Task: Find directions from Chicago to Starved Rock State Park in Illinois.
Action: Mouse moved to (269, 93)
Screenshot: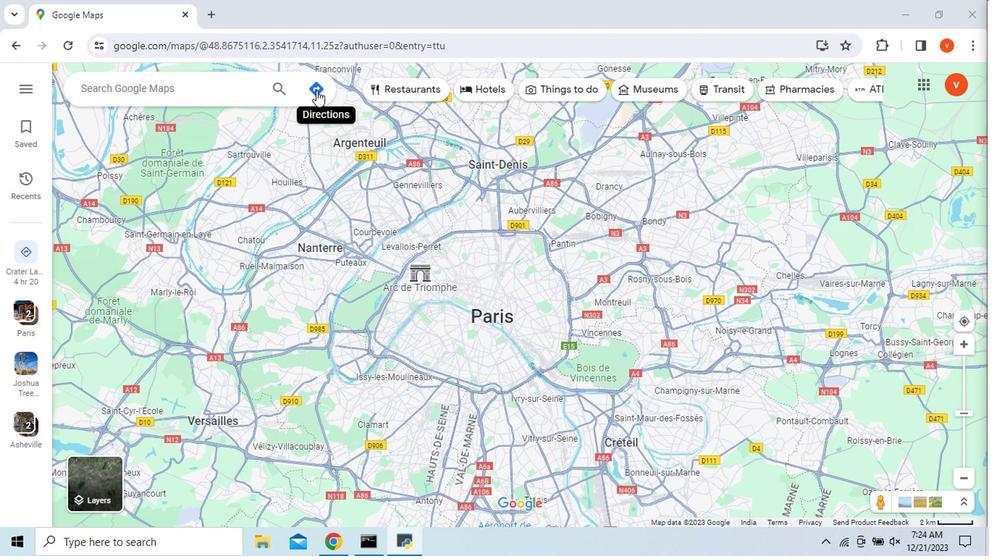 
Action: Mouse pressed left at (269, 93)
Screenshot: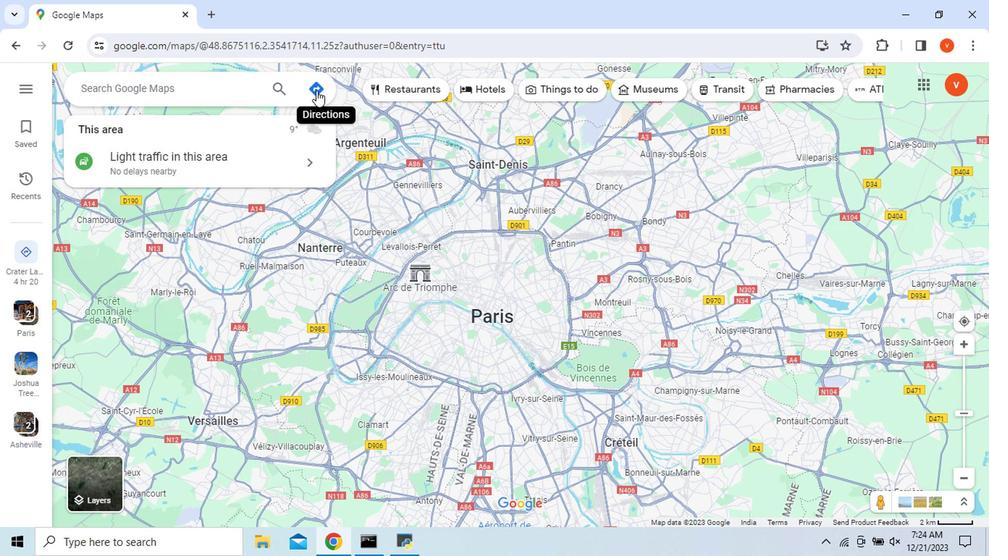 
Action: Mouse moved to (357, 296)
Screenshot: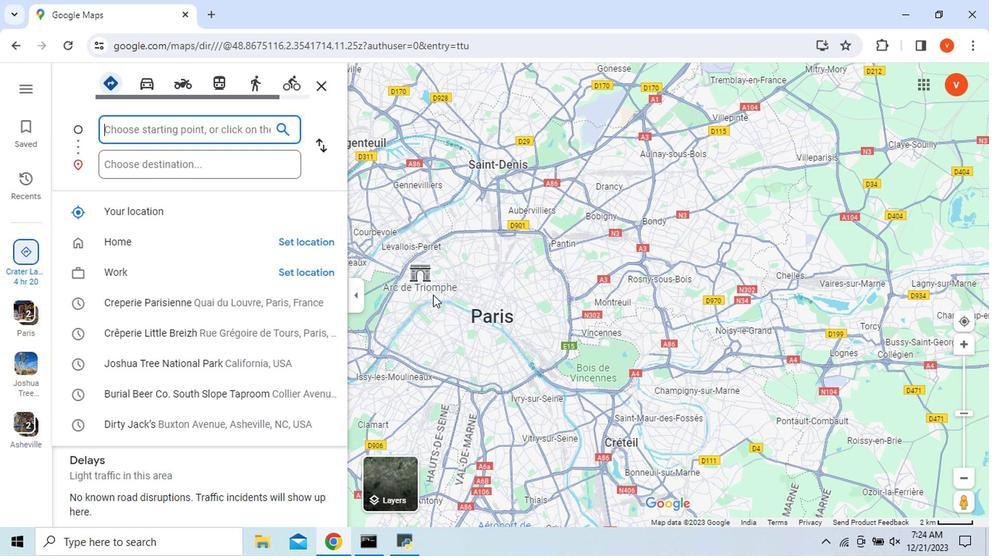 
Action: Key pressed <Key.shift>Chica
Screenshot: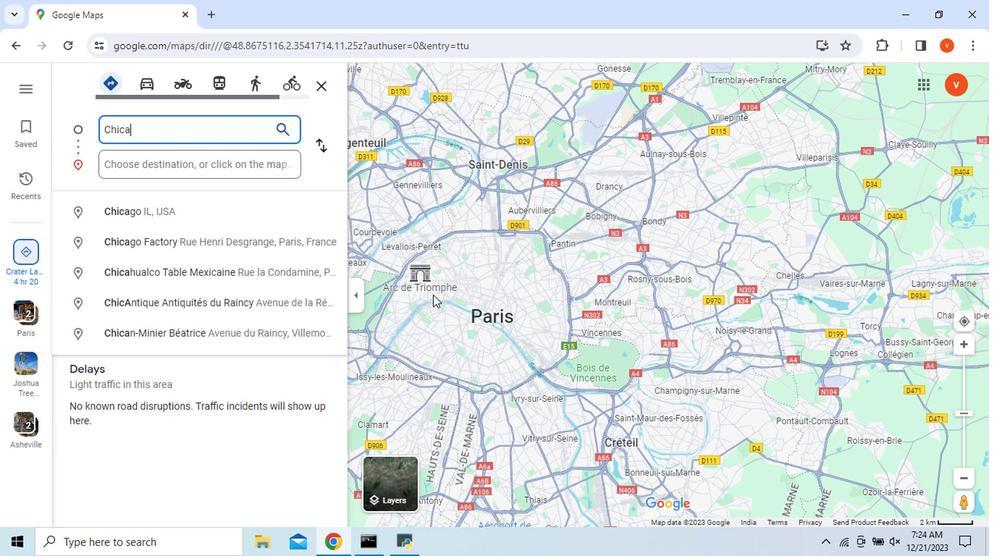 
Action: Mouse moved to (146, 217)
Screenshot: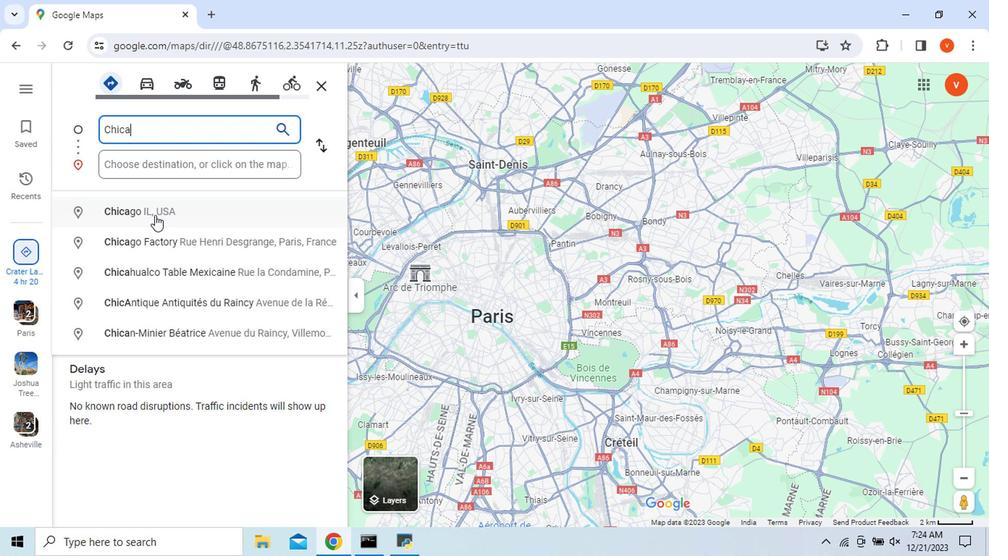 
Action: Mouse pressed left at (146, 217)
Screenshot: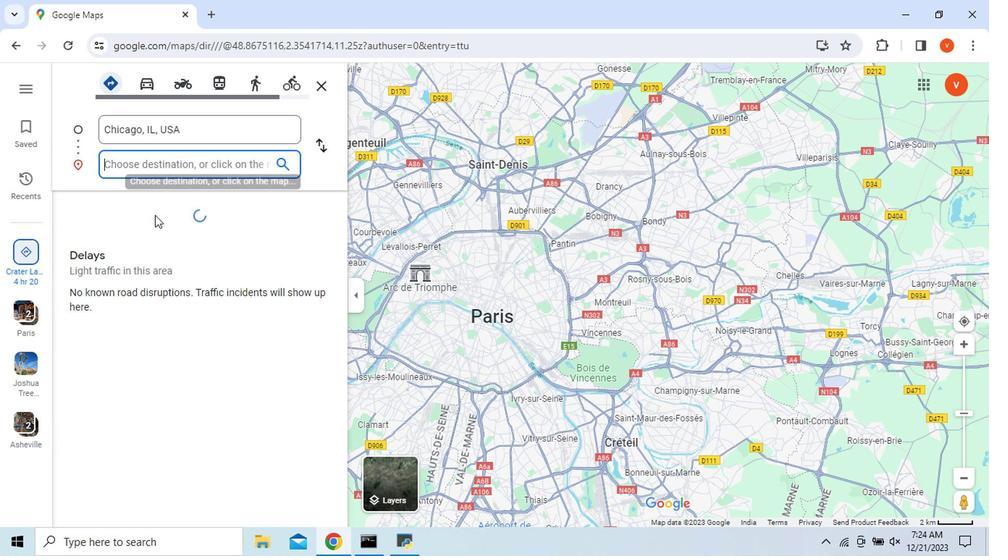 
Action: Mouse moved to (134, 165)
Screenshot: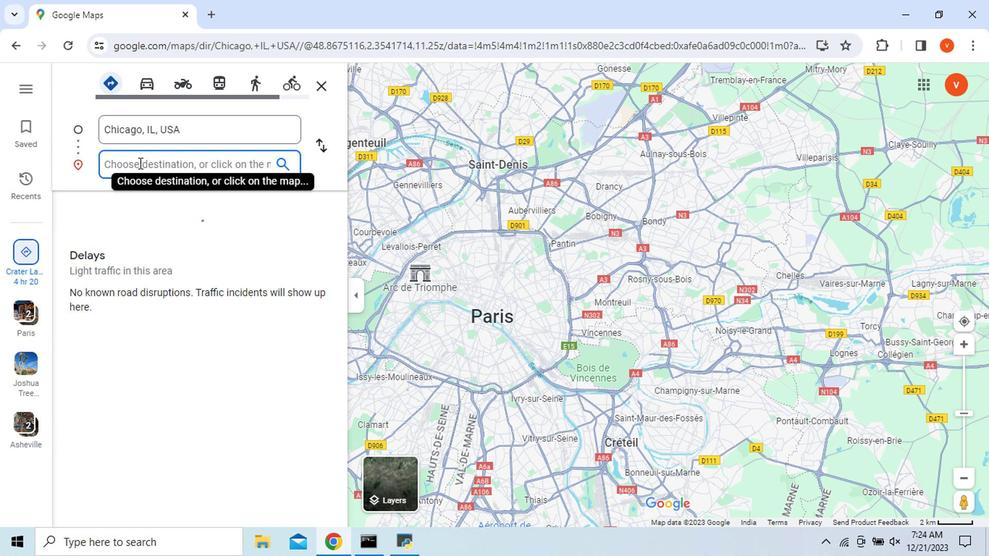 
Action: Key pressed <Key.shift>Starved
Screenshot: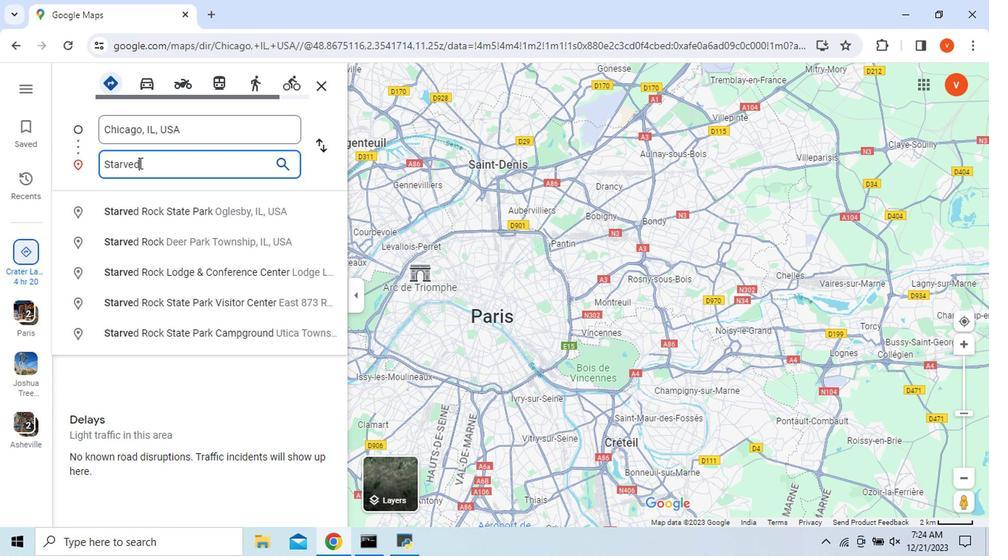 
Action: Mouse moved to (164, 213)
Screenshot: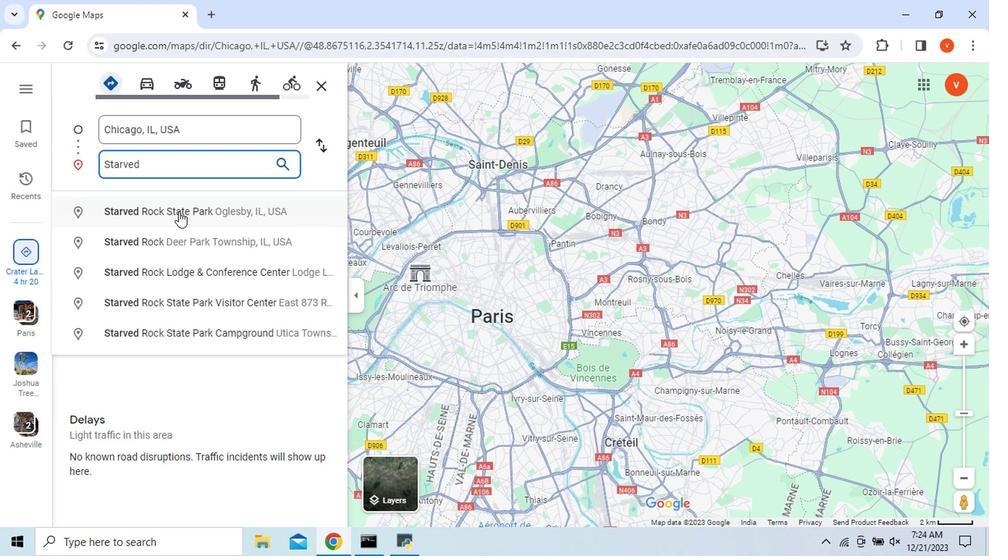 
Action: Mouse pressed left at (164, 213)
Screenshot: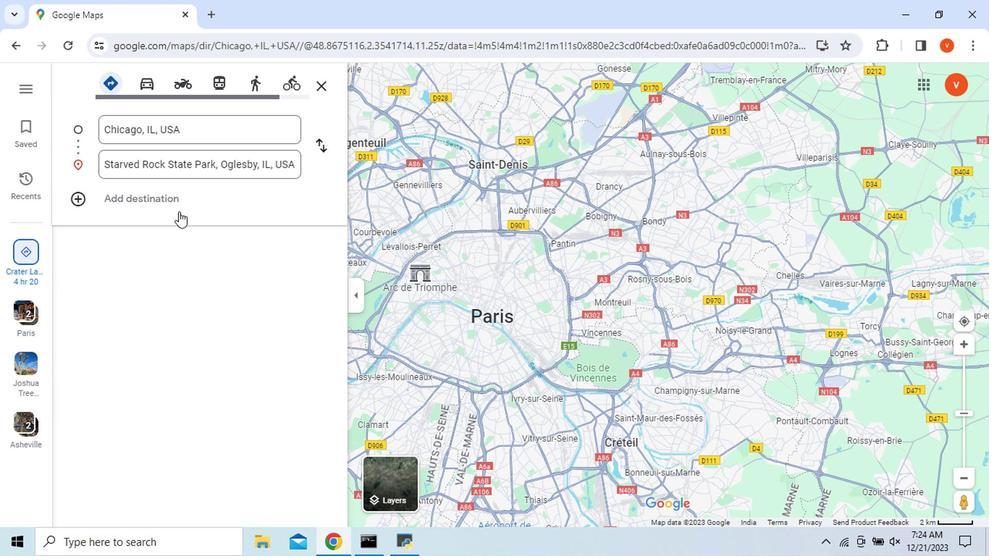 
Action: Mouse moved to (122, 391)
Screenshot: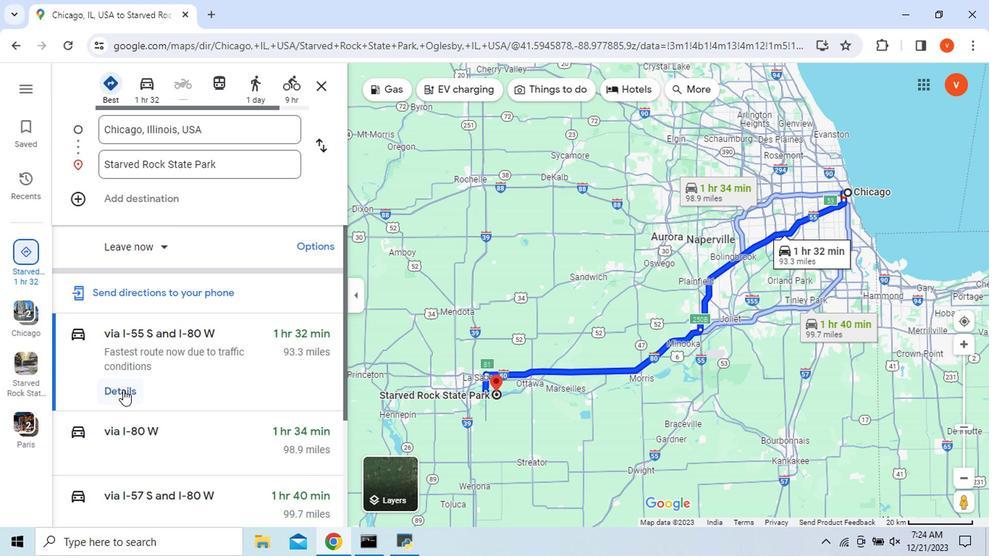 
Action: Mouse pressed left at (122, 391)
Screenshot: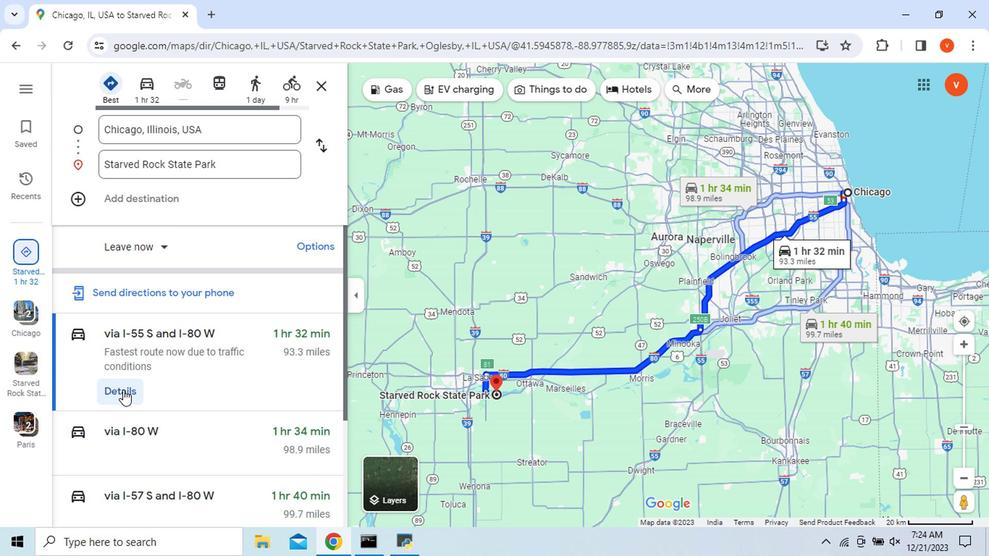 
Action: Mouse moved to (90, 268)
Screenshot: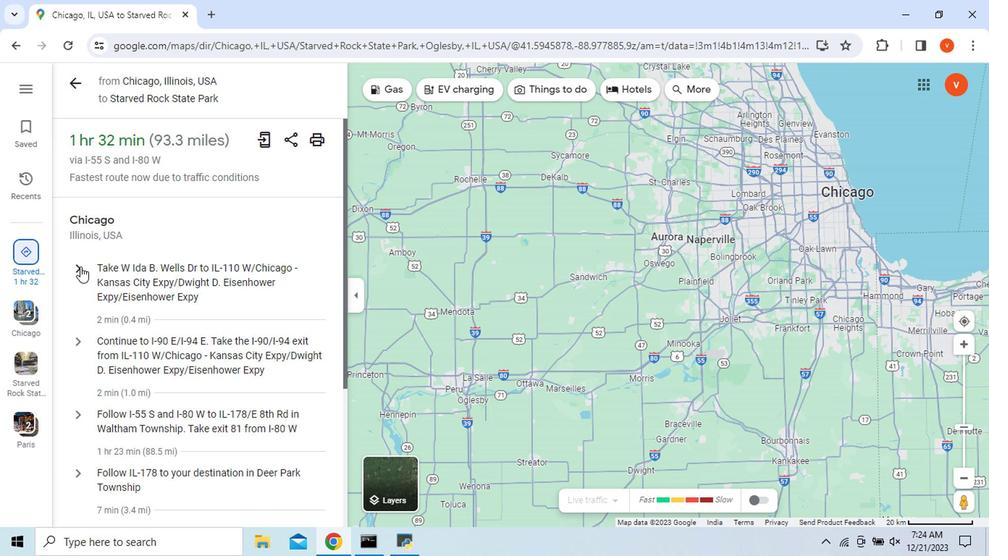 
Action: Mouse pressed left at (90, 268)
Screenshot: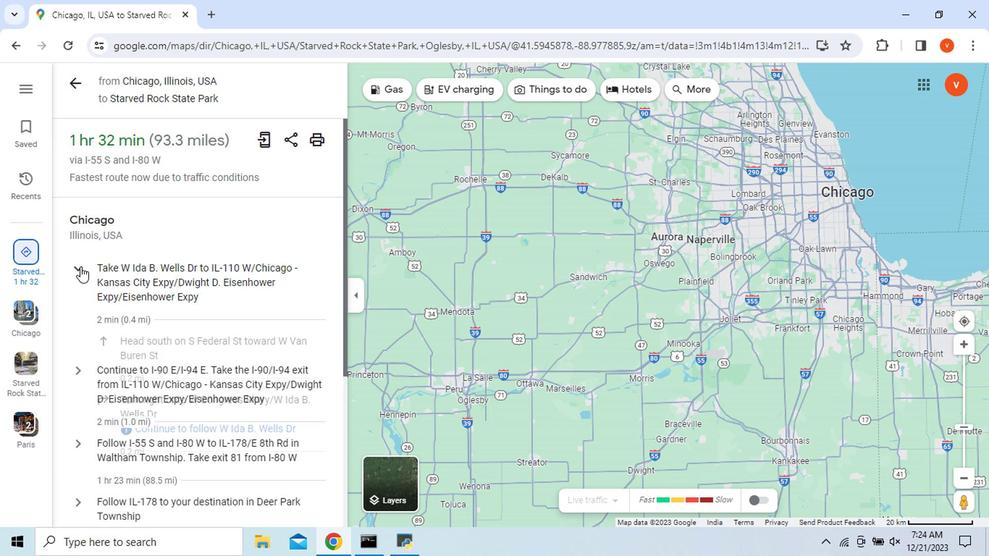 
Action: Mouse moved to (85, 296)
Screenshot: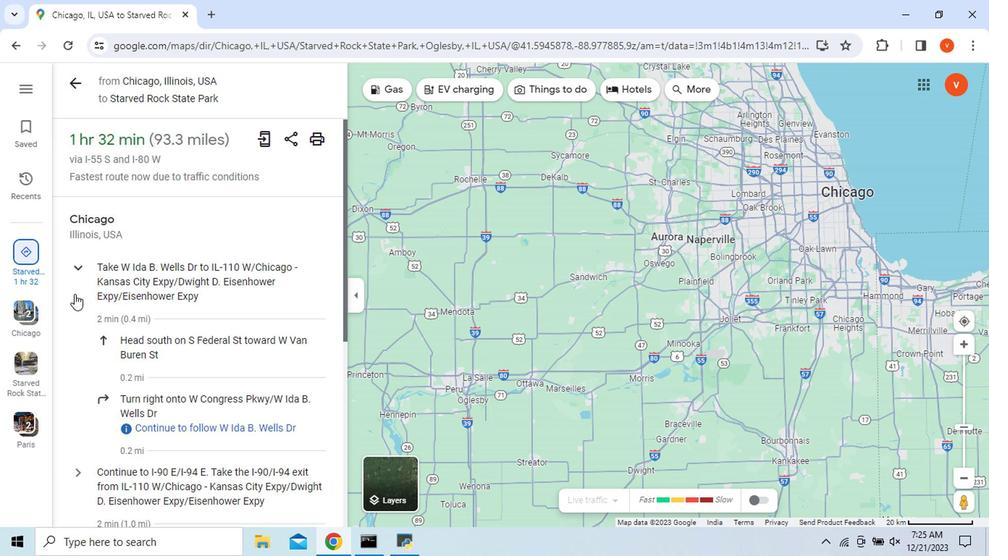 
Action: Mouse scrolled (85, 295) with delta (0, -1)
Screenshot: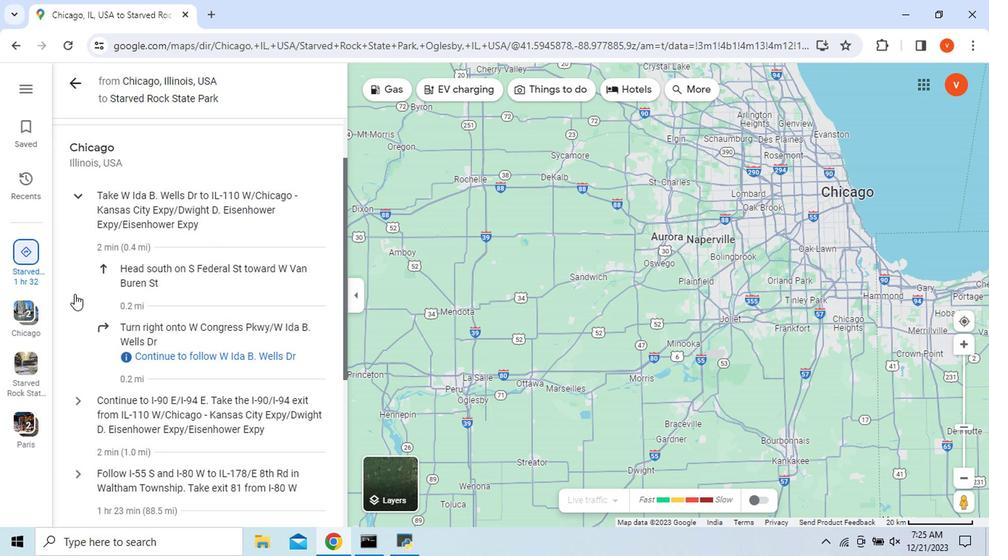 
Action: Mouse scrolled (85, 295) with delta (0, -1)
Screenshot: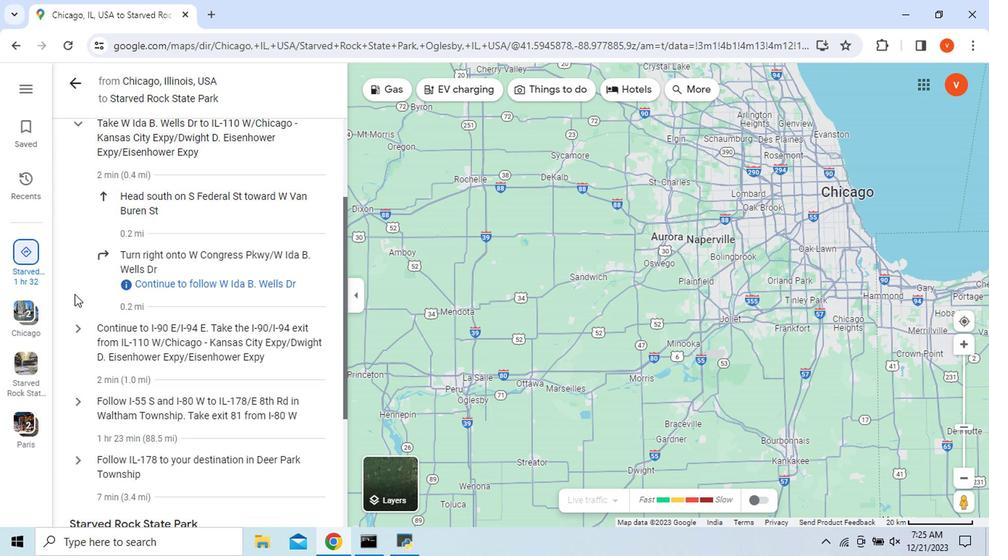 
Action: Mouse moved to (89, 332)
Screenshot: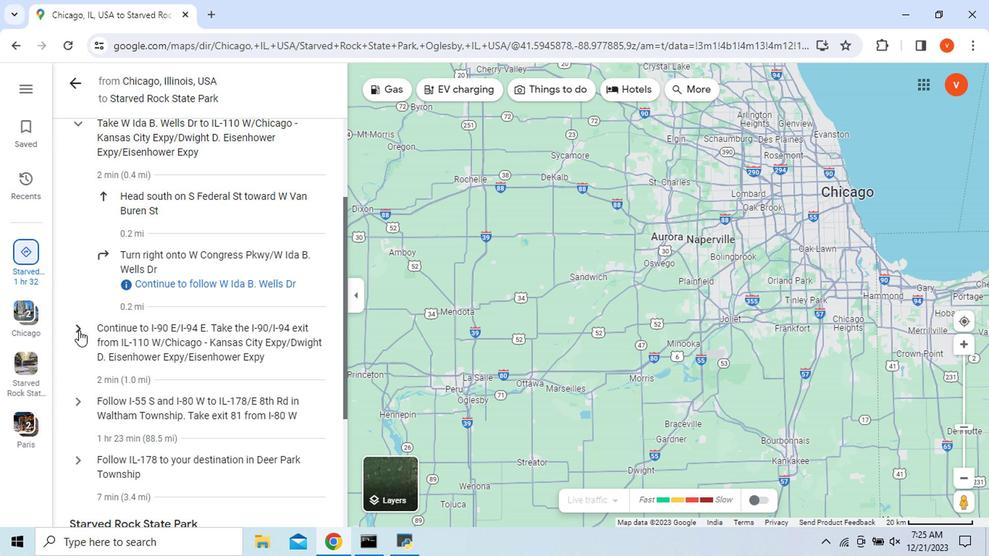 
Action: Mouse pressed left at (89, 332)
Screenshot: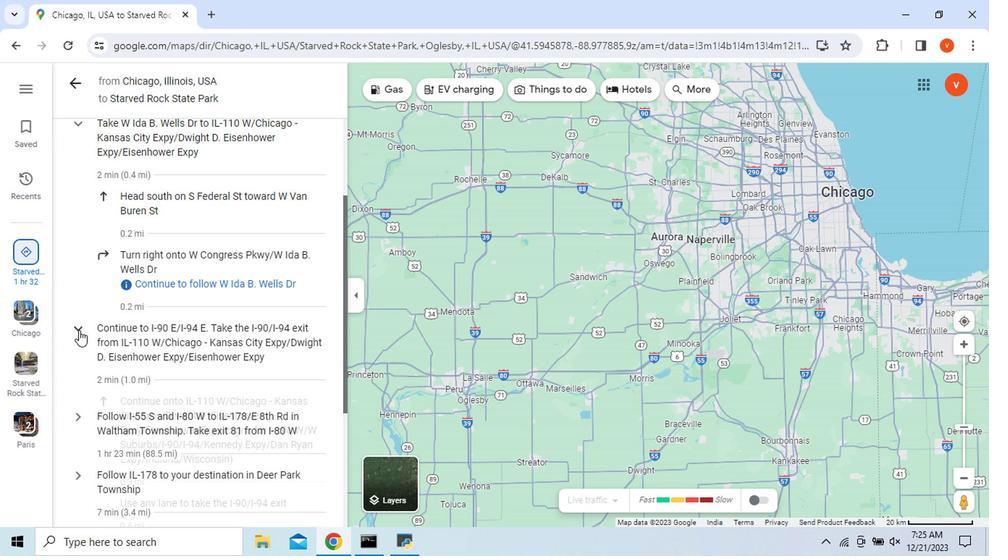 
Action: Mouse moved to (82, 335)
Screenshot: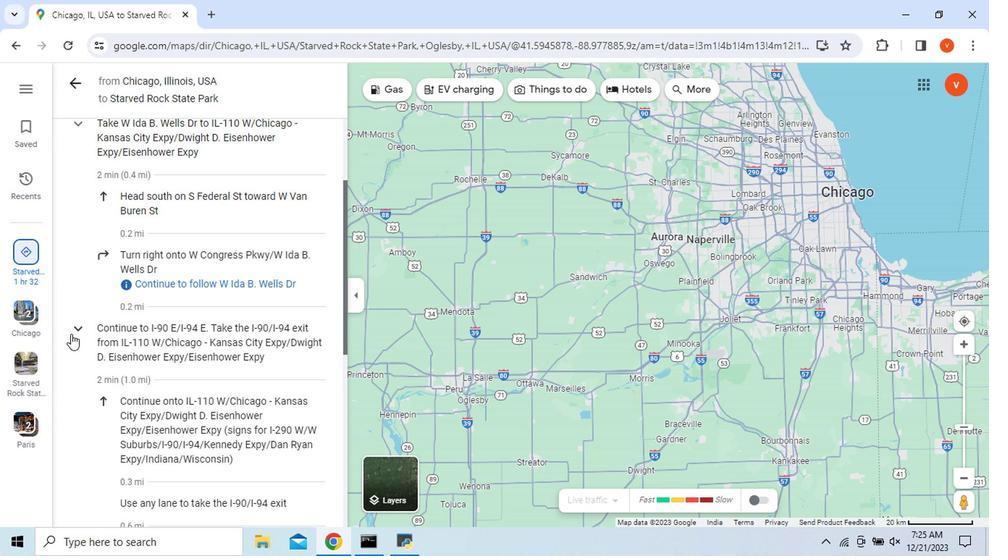 
Action: Mouse scrolled (82, 334) with delta (0, -1)
Screenshot: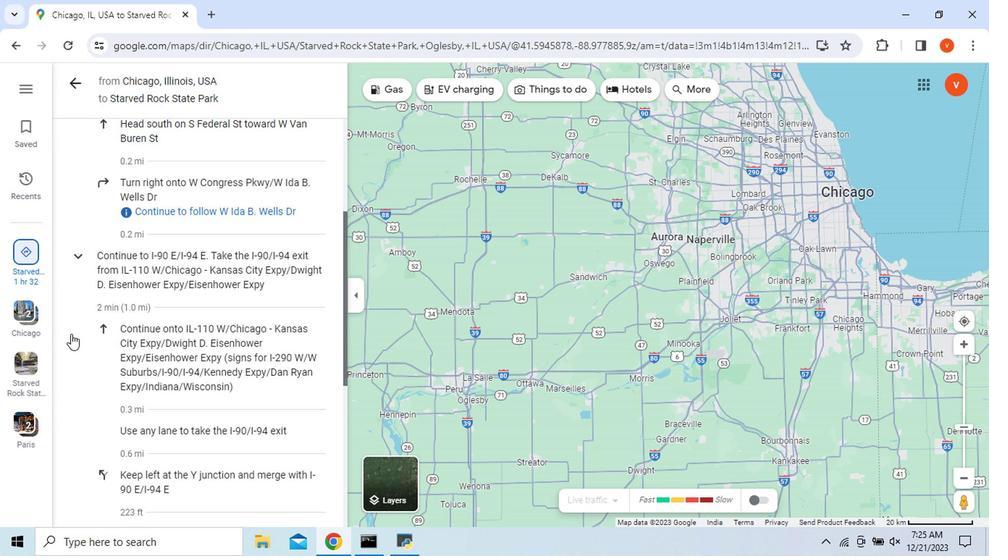
Action: Mouse scrolled (82, 334) with delta (0, -1)
Screenshot: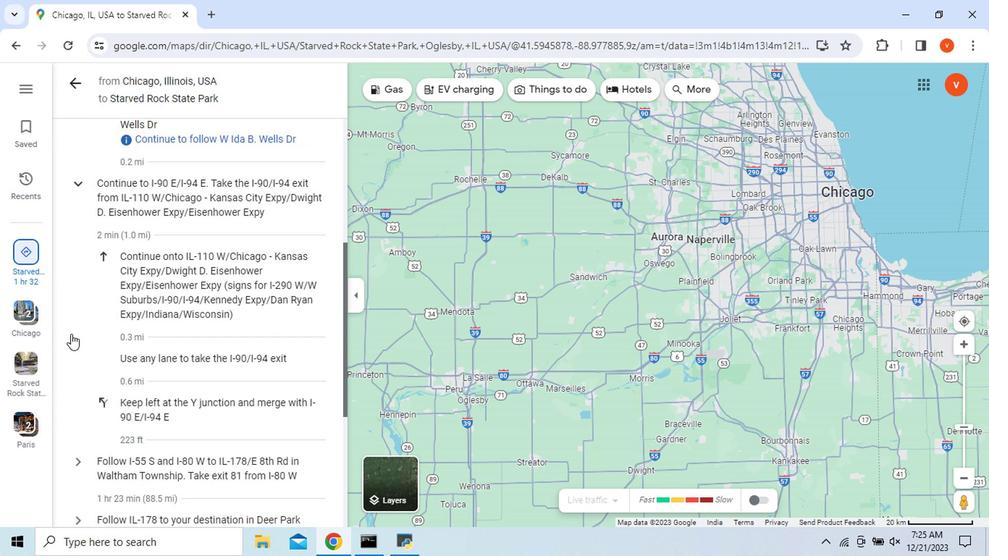 
Action: Mouse scrolled (82, 334) with delta (0, -1)
Screenshot: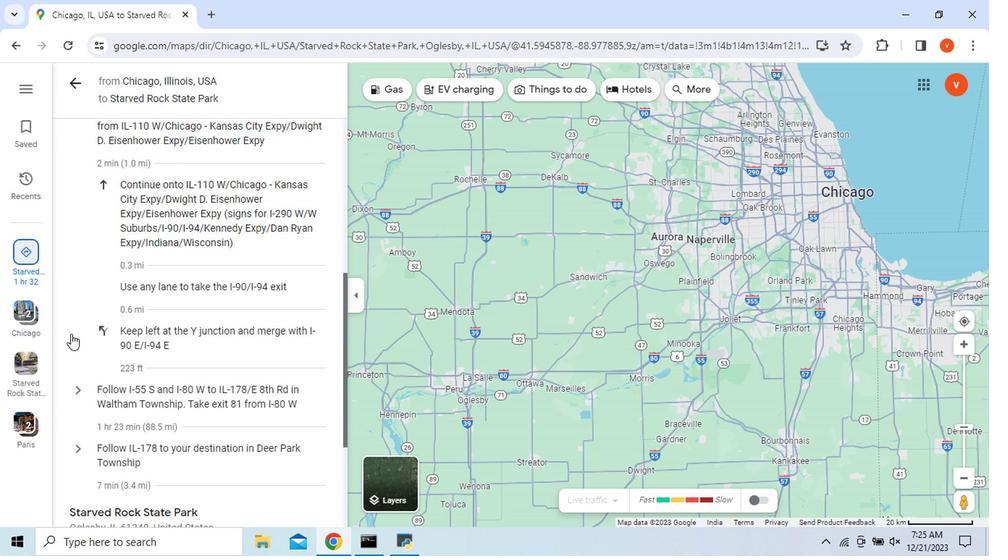 
Action: Mouse scrolled (82, 334) with delta (0, -1)
Screenshot: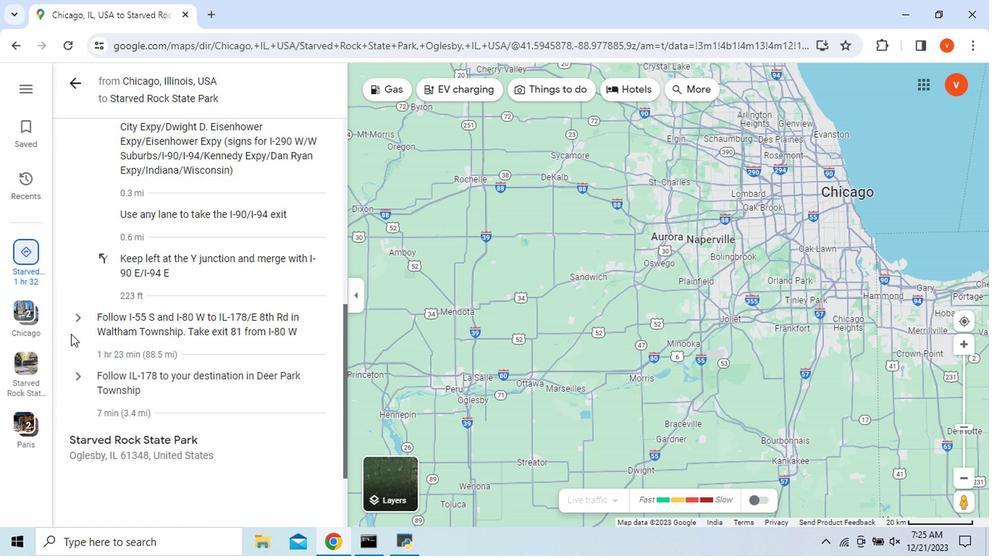 
Action: Mouse moved to (85, 320)
Screenshot: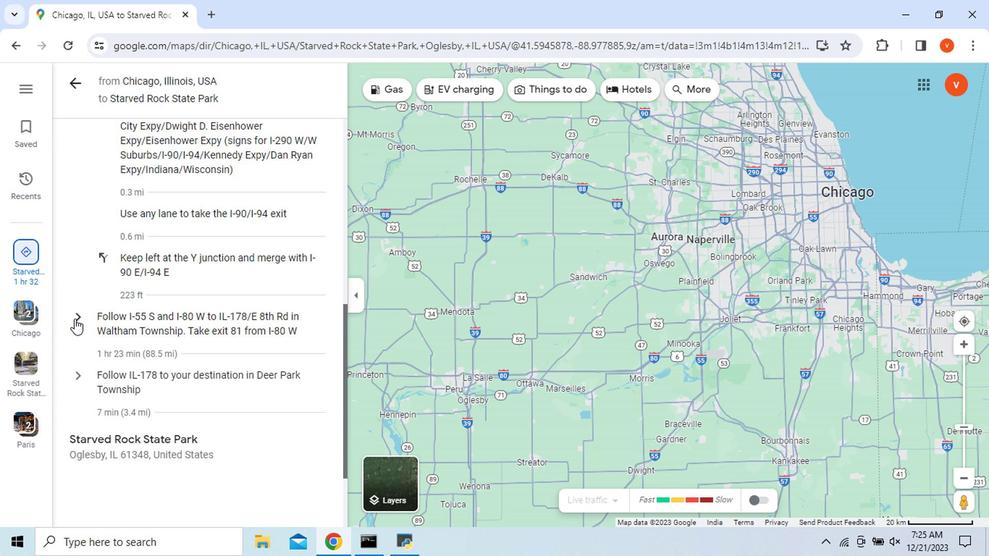 
Action: Mouse pressed left at (85, 320)
Screenshot: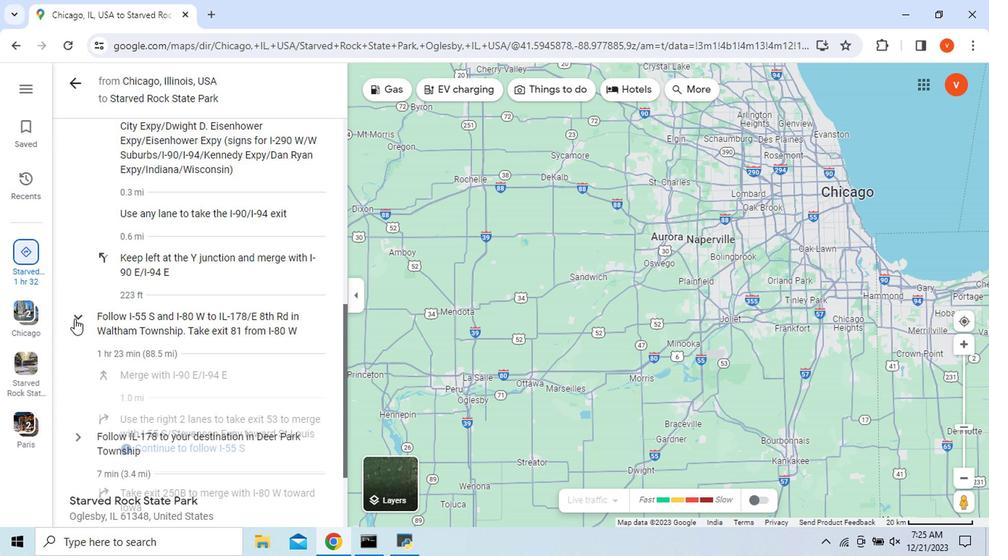 
Action: Mouse scrolled (85, 319) with delta (0, 0)
Screenshot: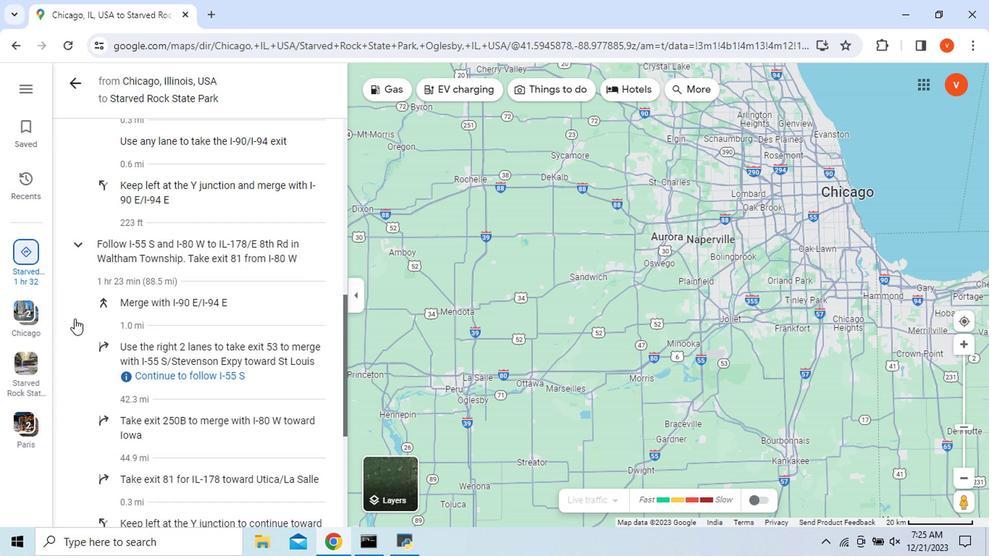 
Action: Mouse scrolled (85, 319) with delta (0, 0)
Screenshot: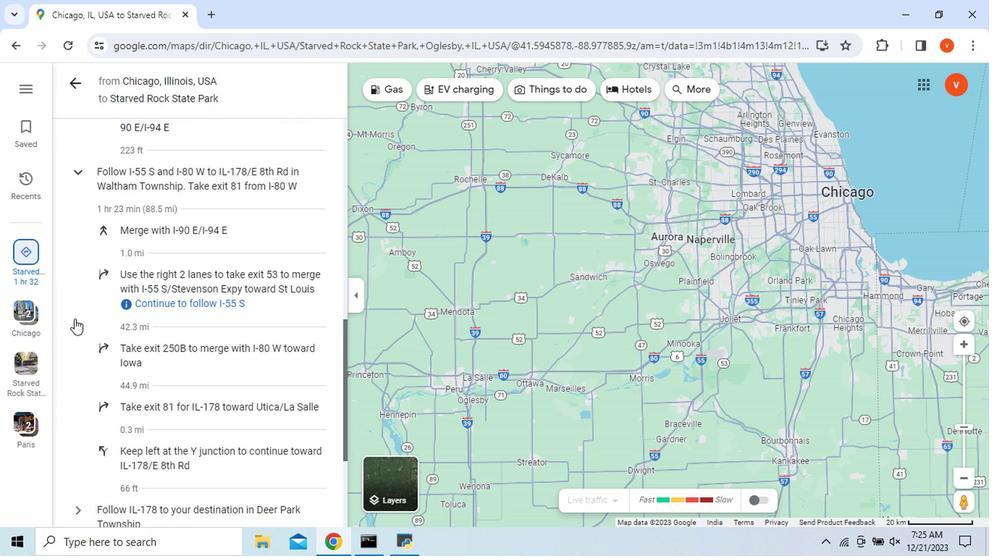 
Action: Mouse scrolled (85, 319) with delta (0, 0)
Screenshot: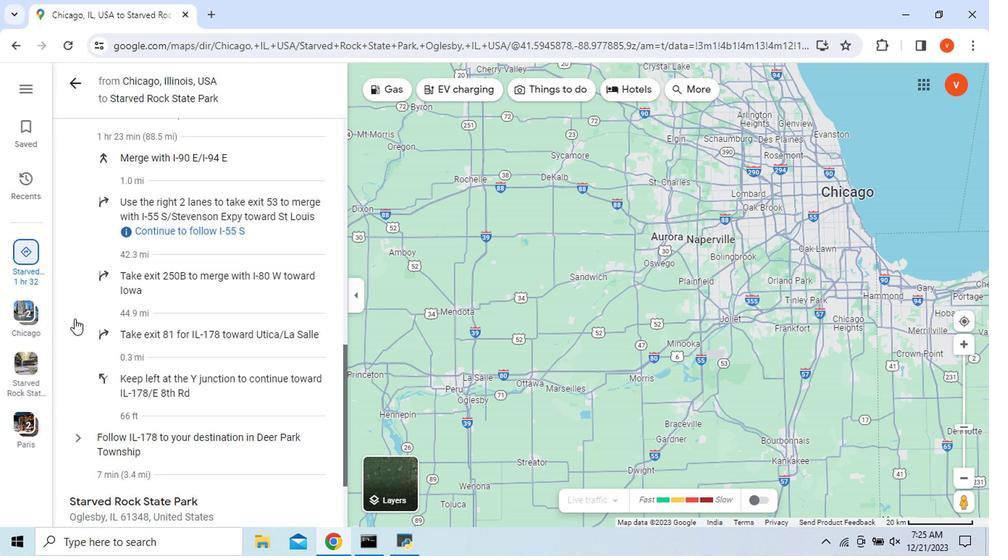 
Action: Mouse scrolled (85, 319) with delta (0, 0)
Screenshot: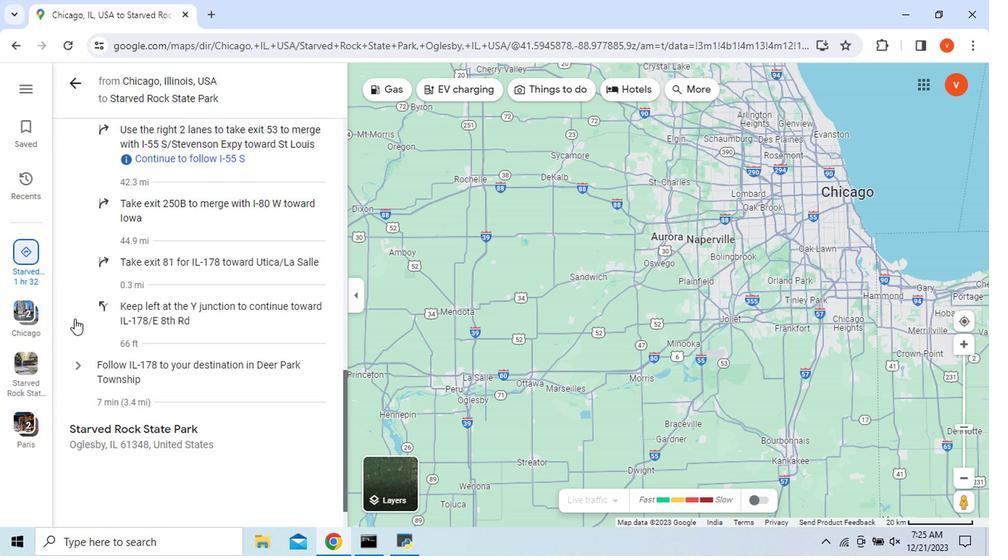 
Action: Mouse moved to (89, 363)
Screenshot: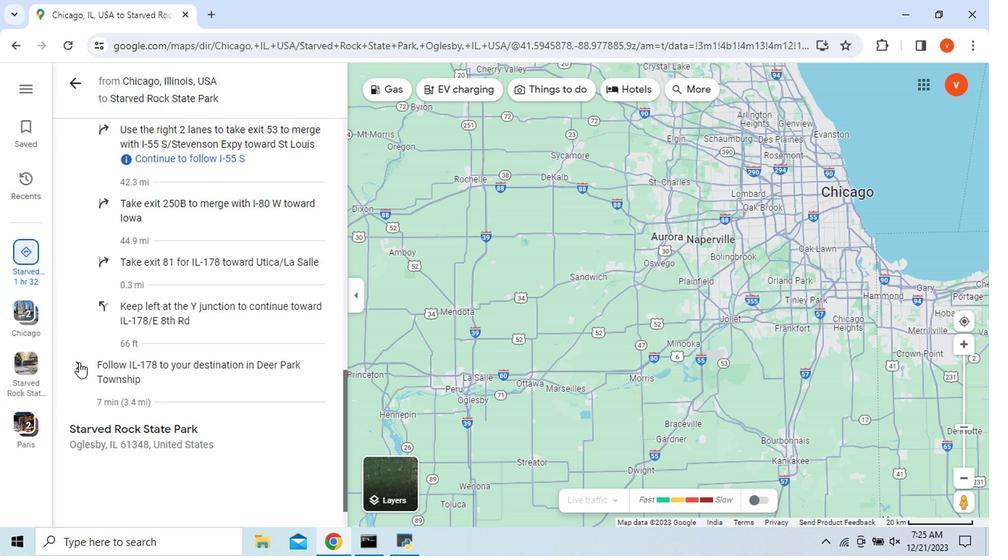 
Action: Mouse pressed left at (89, 363)
Screenshot: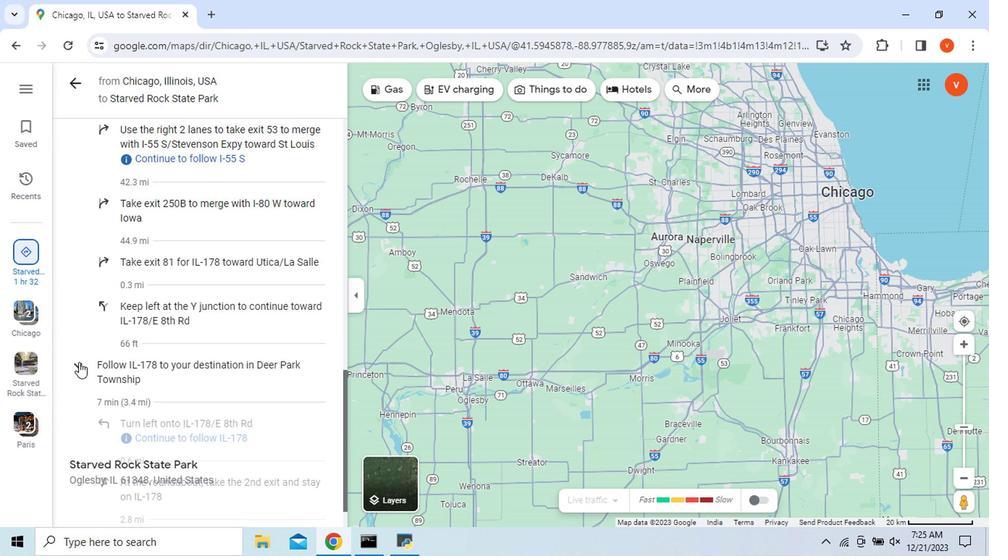 
Action: Mouse moved to (81, 383)
Screenshot: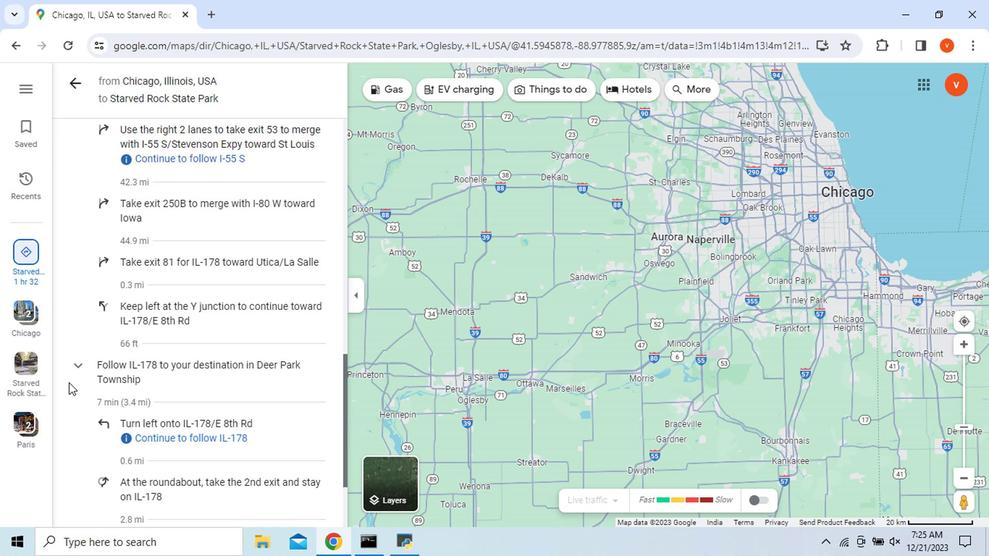 
Action: Mouse scrolled (81, 383) with delta (0, 0)
Screenshot: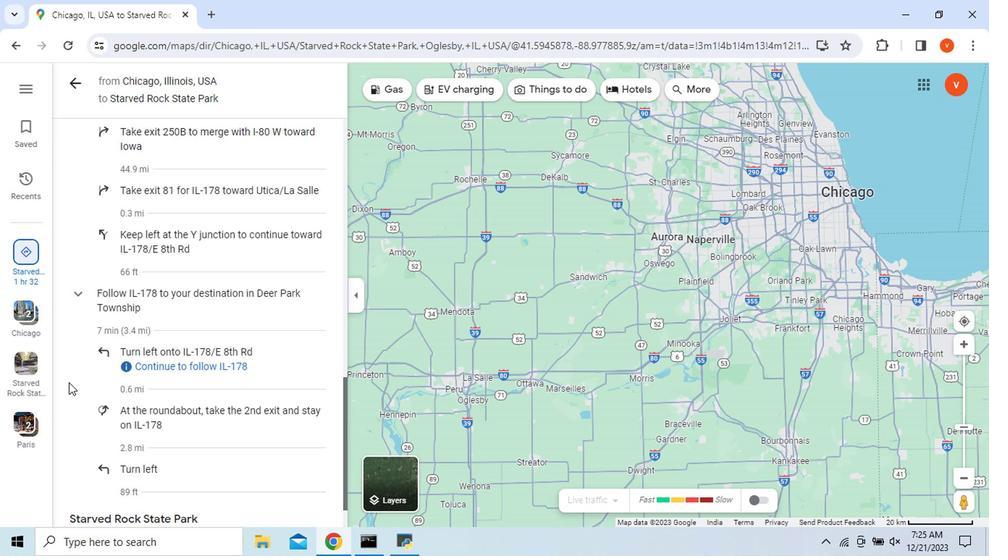 
Action: Mouse scrolled (81, 383) with delta (0, 0)
Screenshot: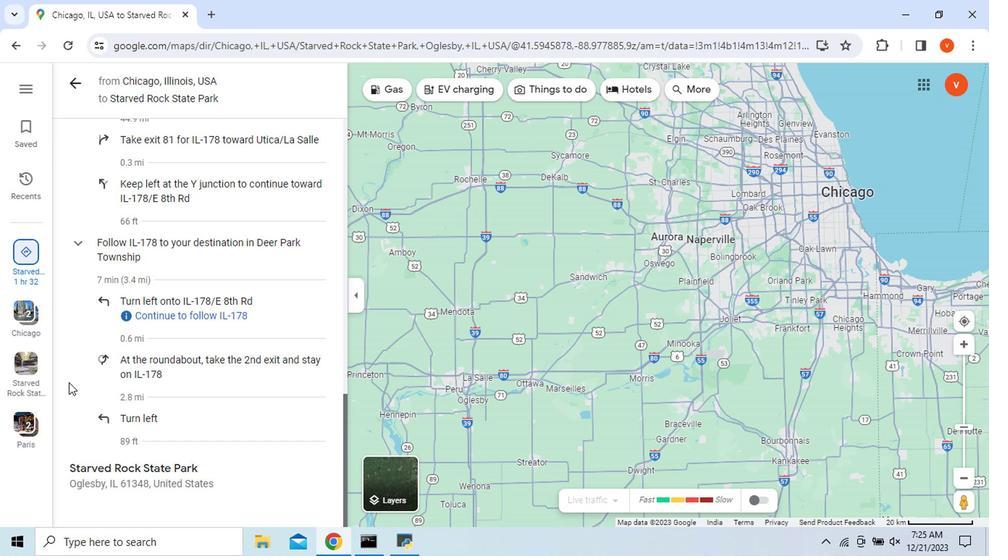 
Action: Mouse scrolled (81, 383) with delta (0, 0)
Screenshot: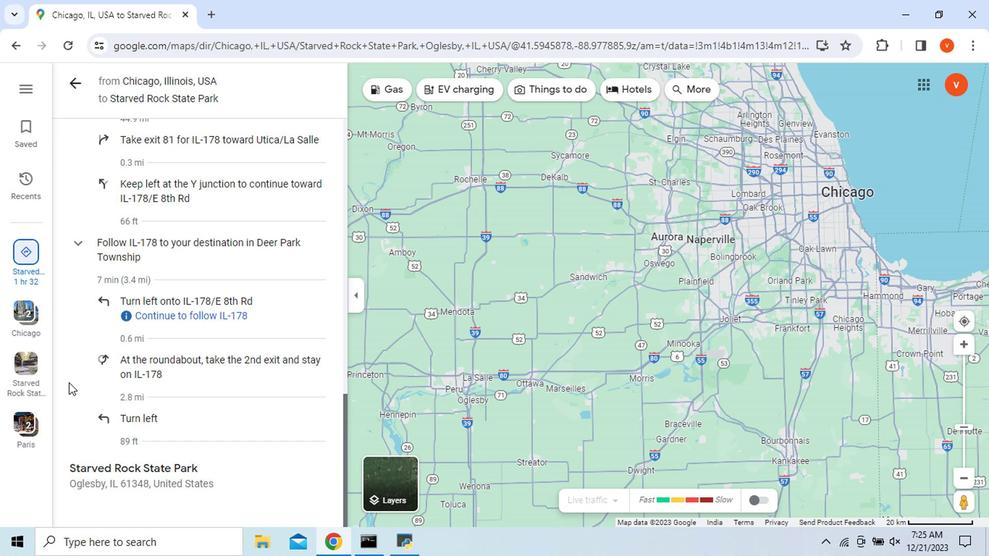 
Action: Mouse moved to (88, 90)
Screenshot: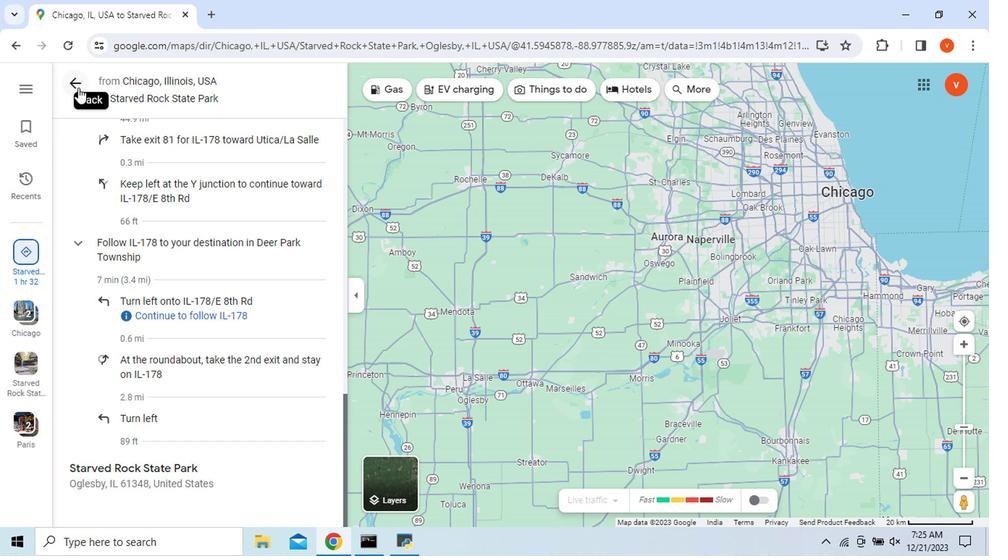 
Action: Mouse pressed left at (88, 90)
Screenshot: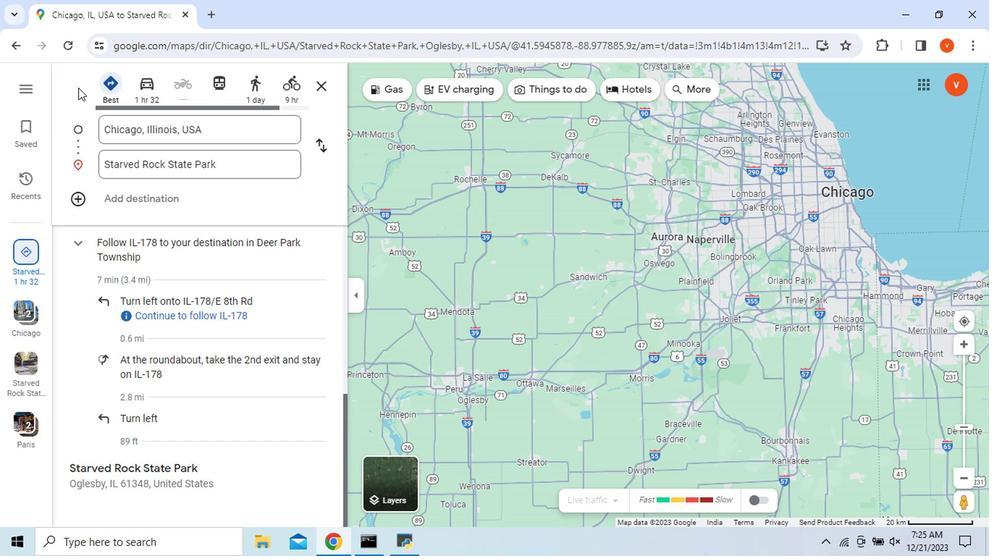 
Action: Mouse moved to (165, 445)
Screenshot: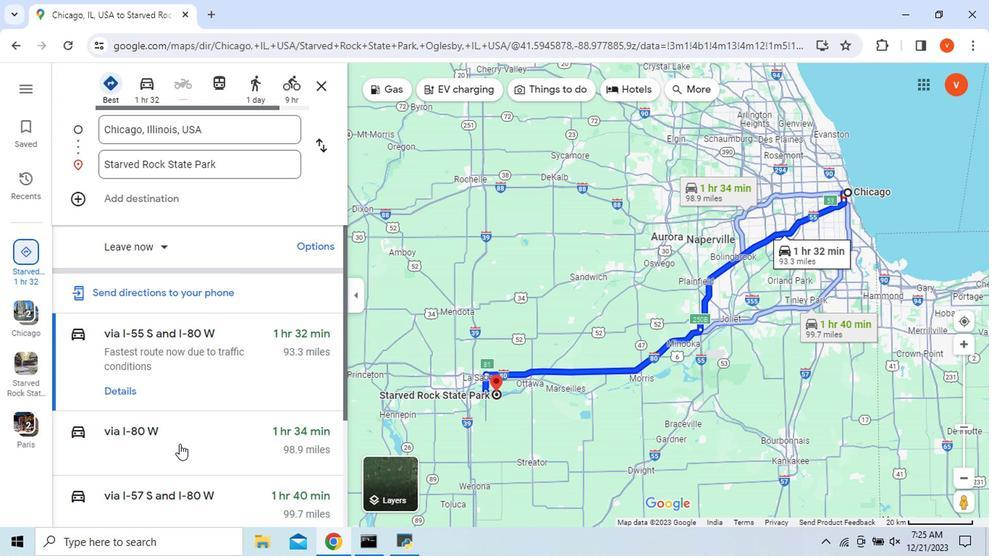 
Action: Mouse pressed left at (165, 445)
Screenshot: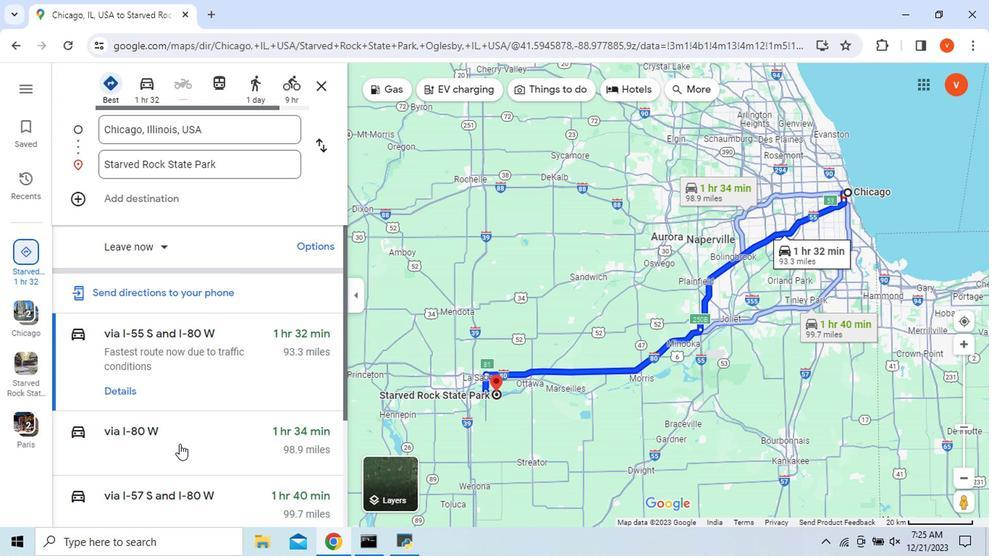
Action: Mouse moved to (124, 453)
Screenshot: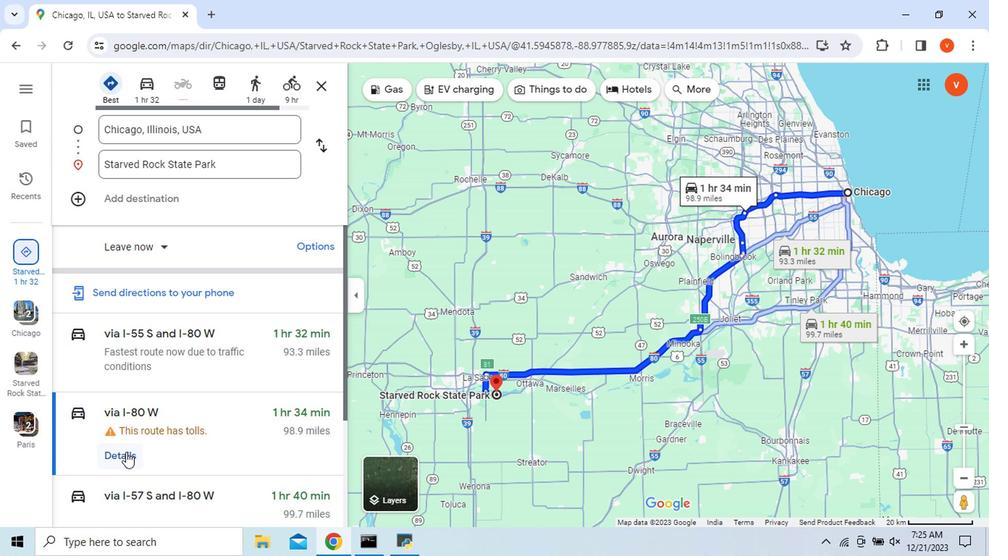 
Action: Mouse pressed left at (124, 453)
Screenshot: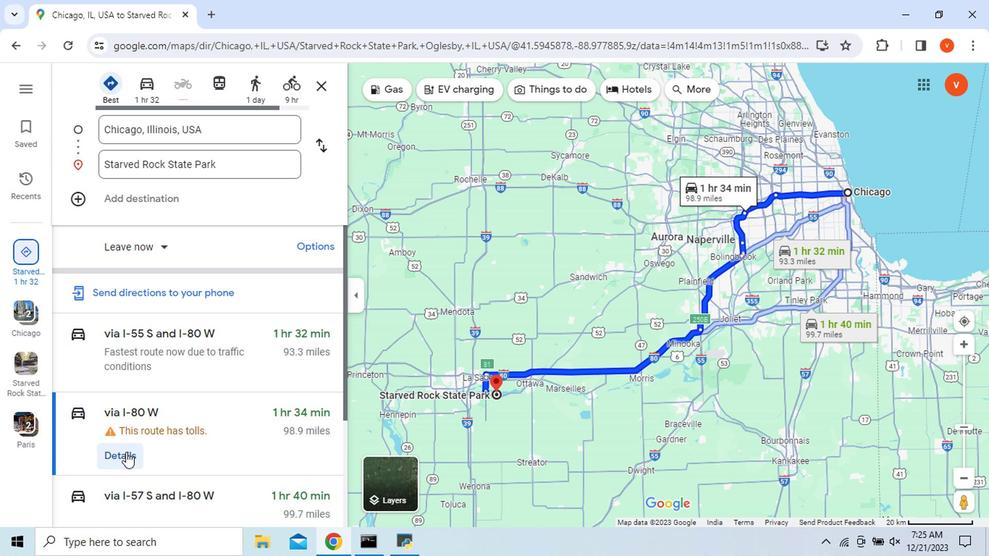 
Action: Mouse moved to (90, 268)
Screenshot: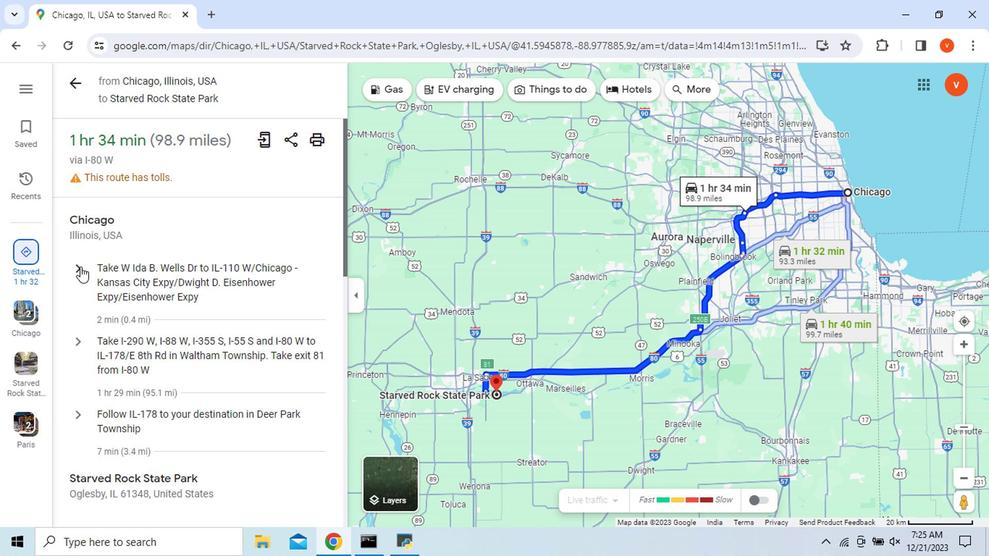 
Action: Mouse pressed left at (90, 268)
Screenshot: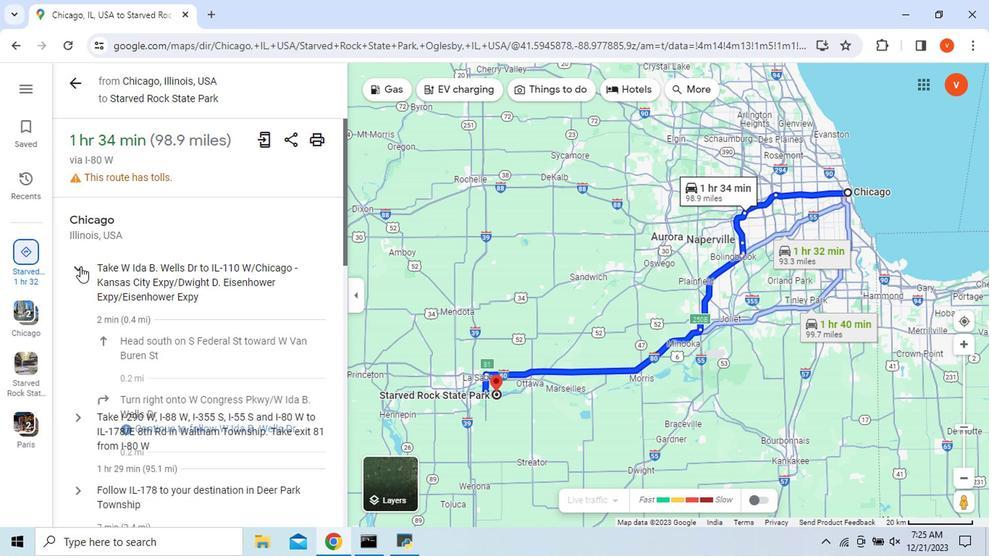 
Action: Mouse moved to (86, 285)
Screenshot: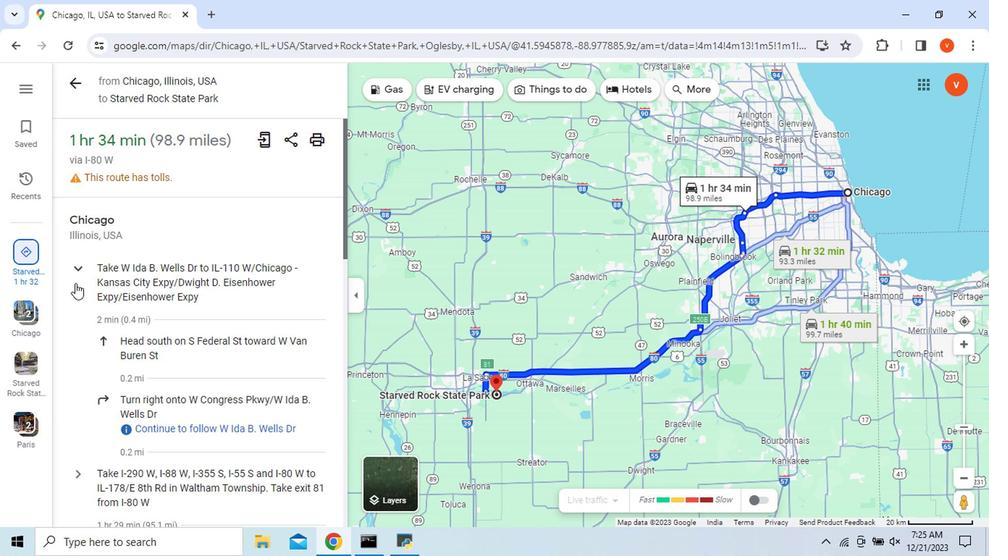
Action: Mouse scrolled (86, 284) with delta (0, -1)
Screenshot: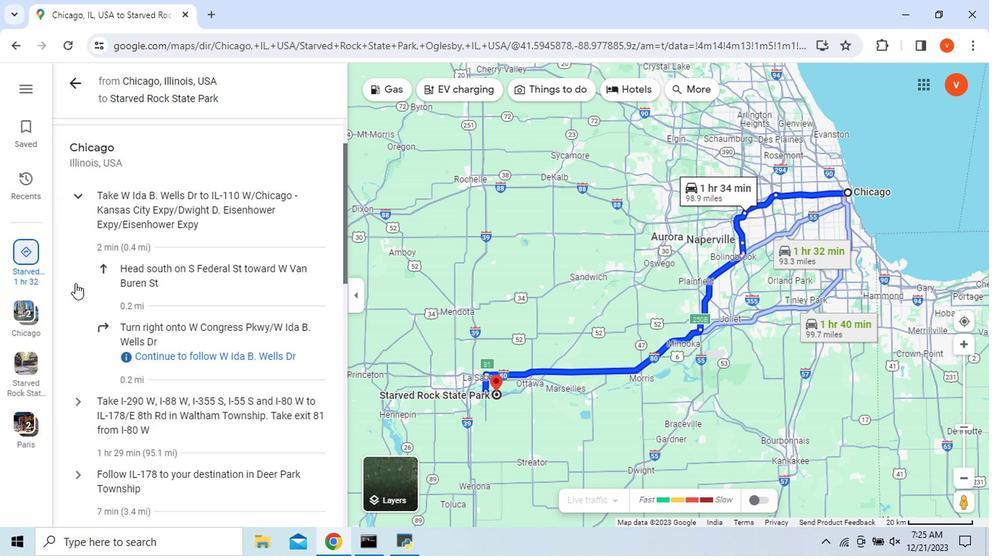 
Action: Mouse scrolled (86, 284) with delta (0, -1)
Screenshot: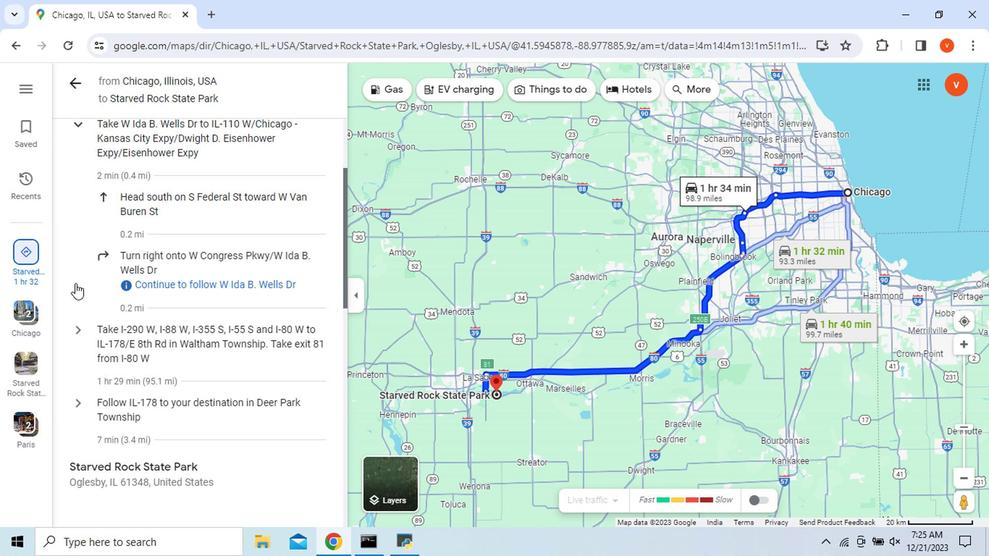 
Action: Mouse moved to (88, 328)
Screenshot: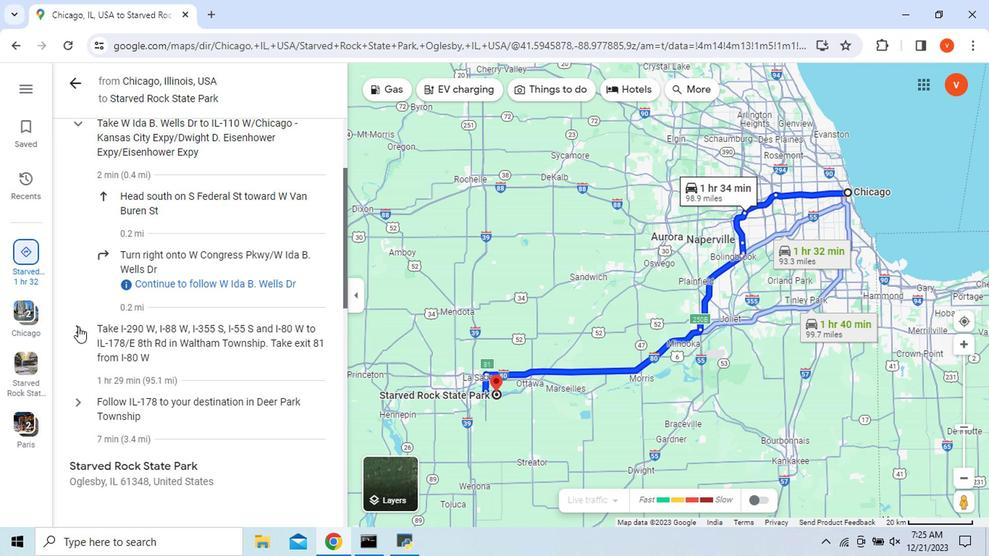 
Action: Mouse pressed left at (88, 328)
Screenshot: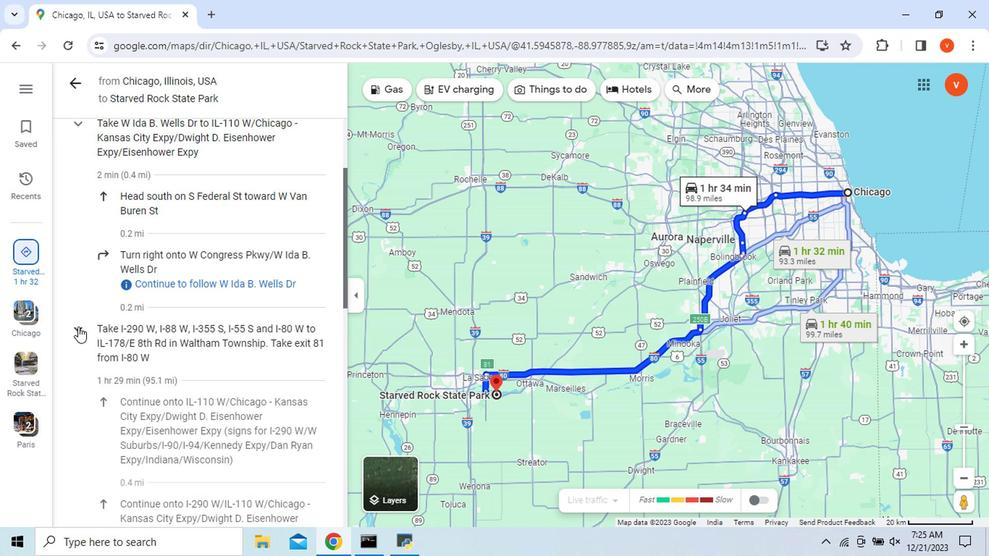
Action: Mouse moved to (82, 352)
Screenshot: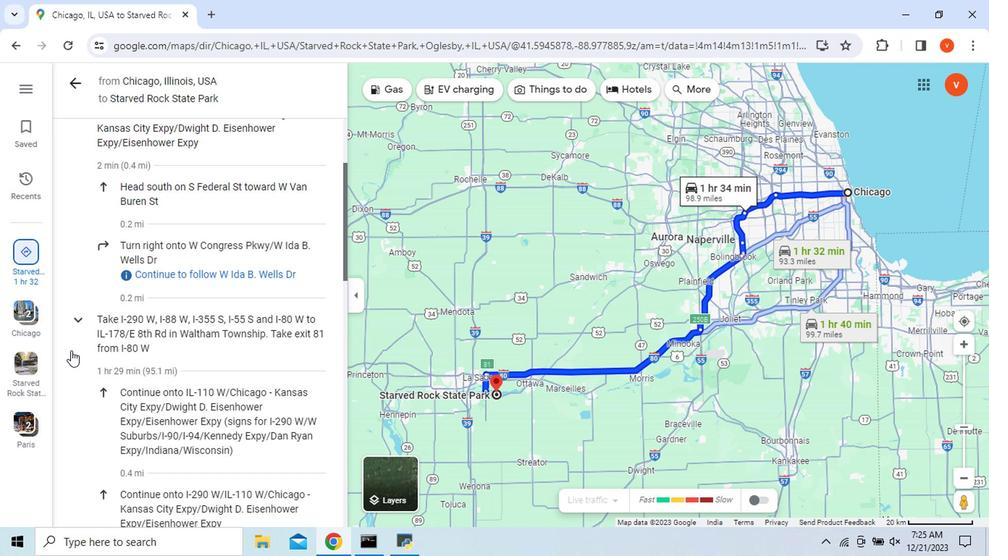 
Action: Mouse scrolled (82, 351) with delta (0, -1)
Screenshot: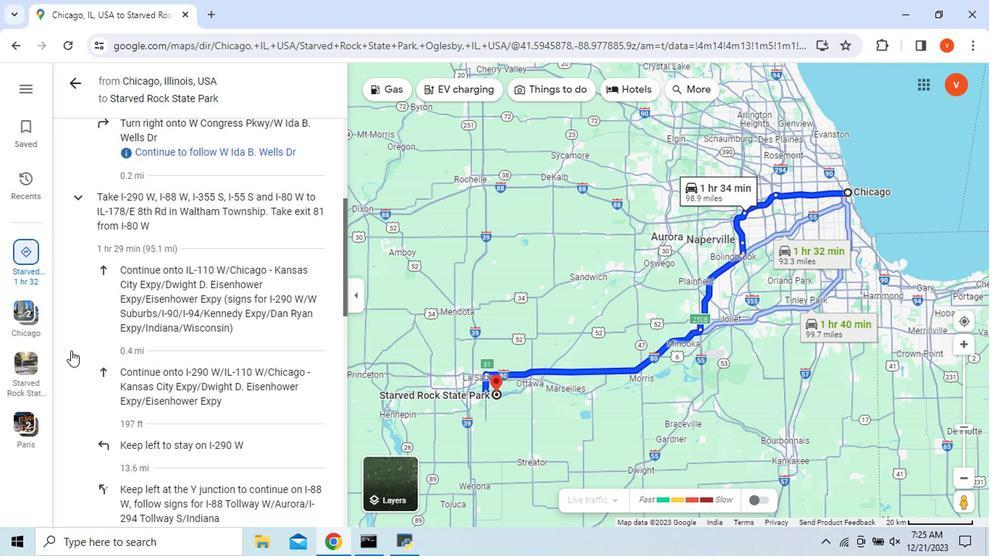 
Action: Mouse scrolled (82, 351) with delta (0, -1)
Screenshot: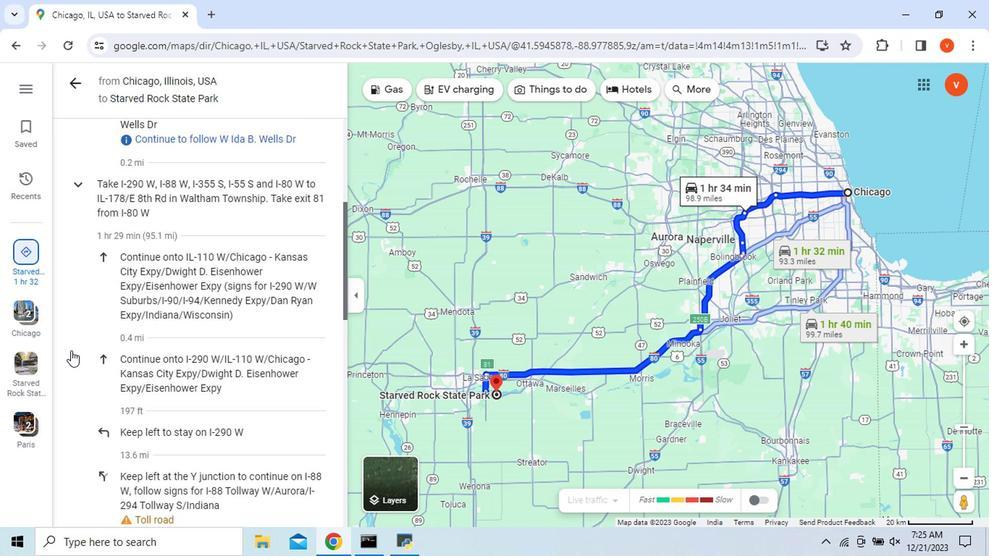 
Action: Mouse scrolled (82, 351) with delta (0, -1)
Screenshot: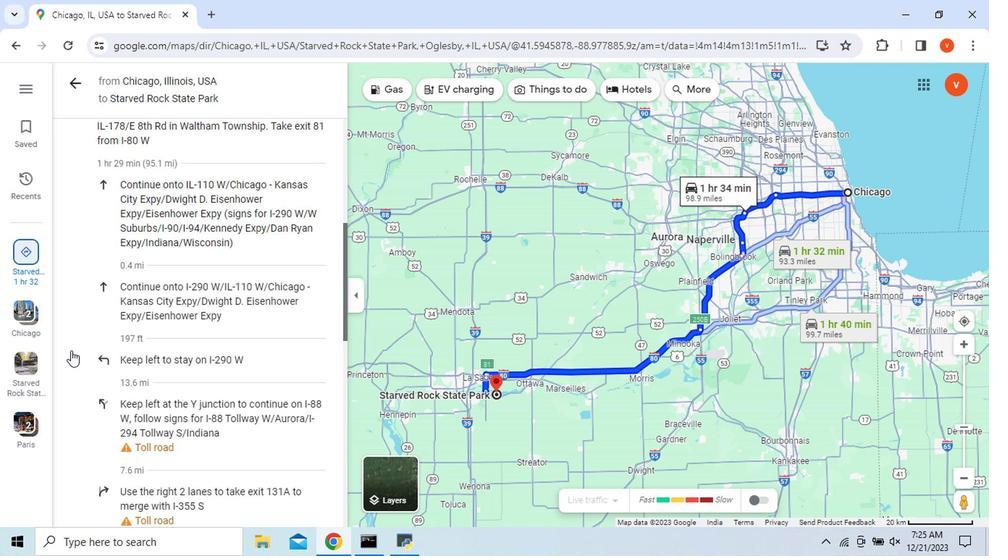 
Action: Mouse scrolled (82, 351) with delta (0, -1)
Screenshot: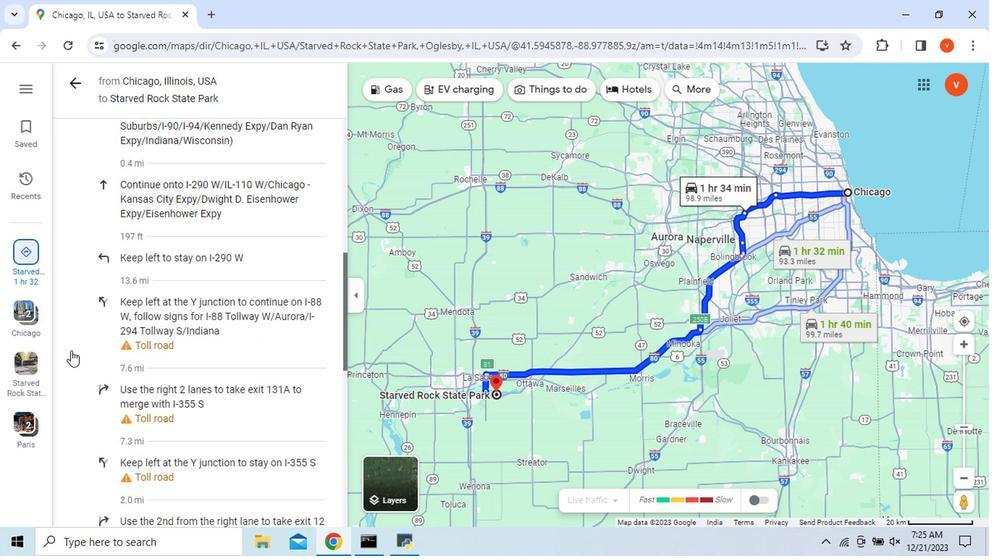 
Action: Mouse scrolled (82, 351) with delta (0, -1)
Screenshot: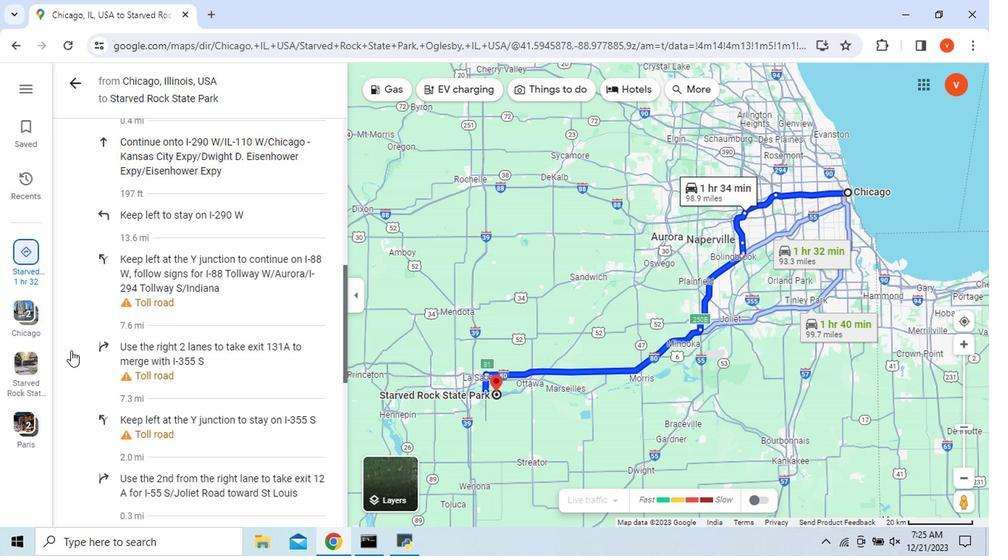 
Action: Mouse scrolled (82, 351) with delta (0, -1)
Screenshot: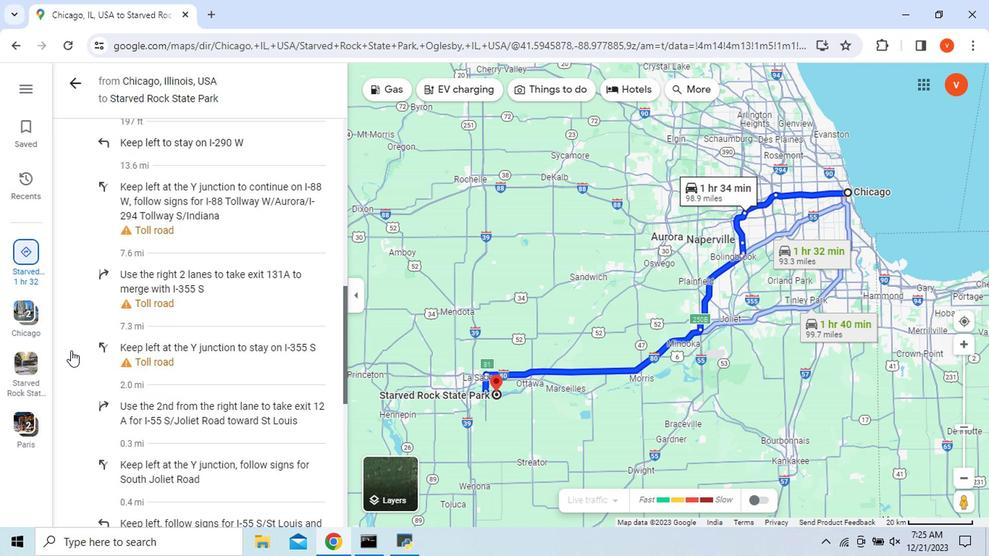 
Action: Mouse scrolled (82, 351) with delta (0, -1)
Screenshot: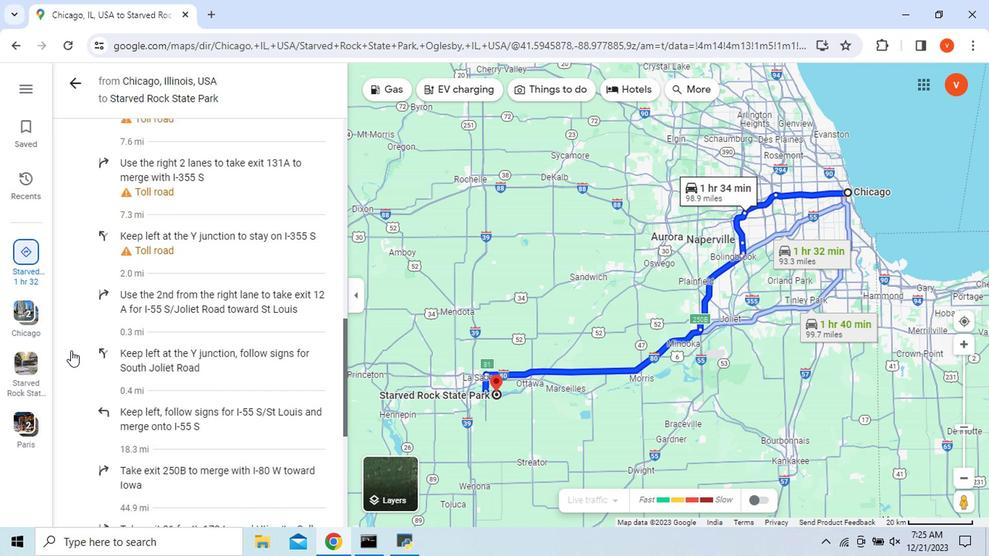 
Action: Mouse scrolled (82, 351) with delta (0, -1)
Screenshot: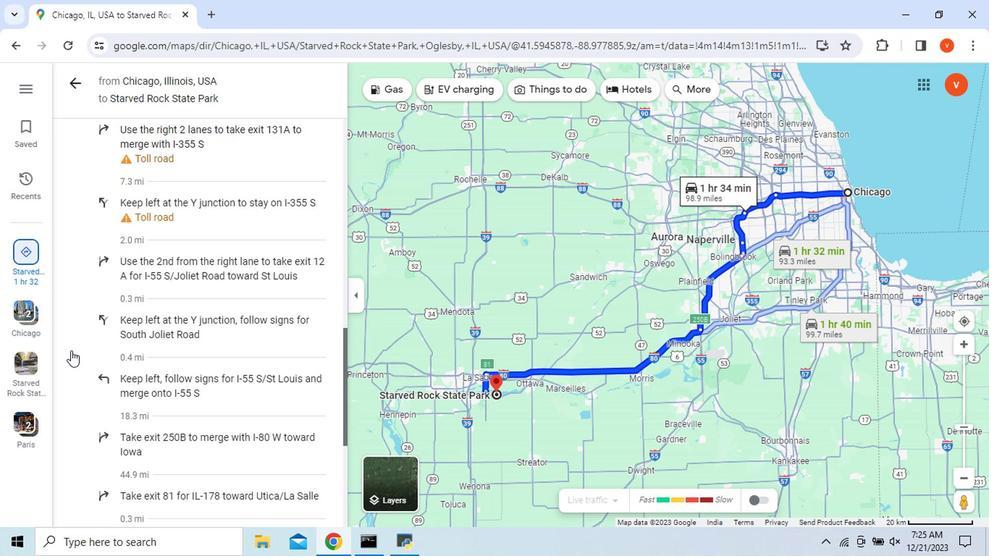 
Action: Mouse scrolled (82, 351) with delta (0, -1)
Screenshot: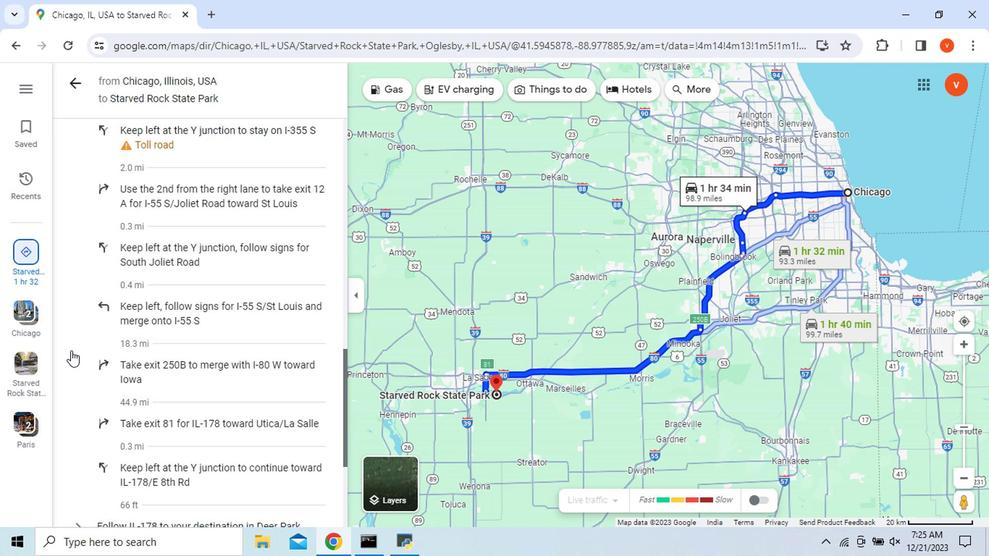 
Action: Mouse scrolled (82, 351) with delta (0, -1)
Screenshot: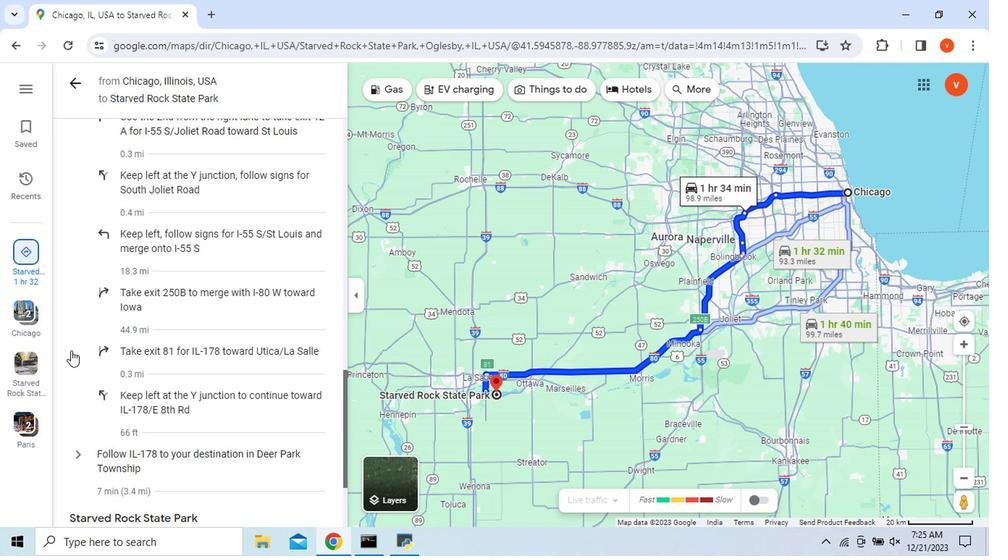 
Action: Mouse scrolled (82, 351) with delta (0, -1)
Screenshot: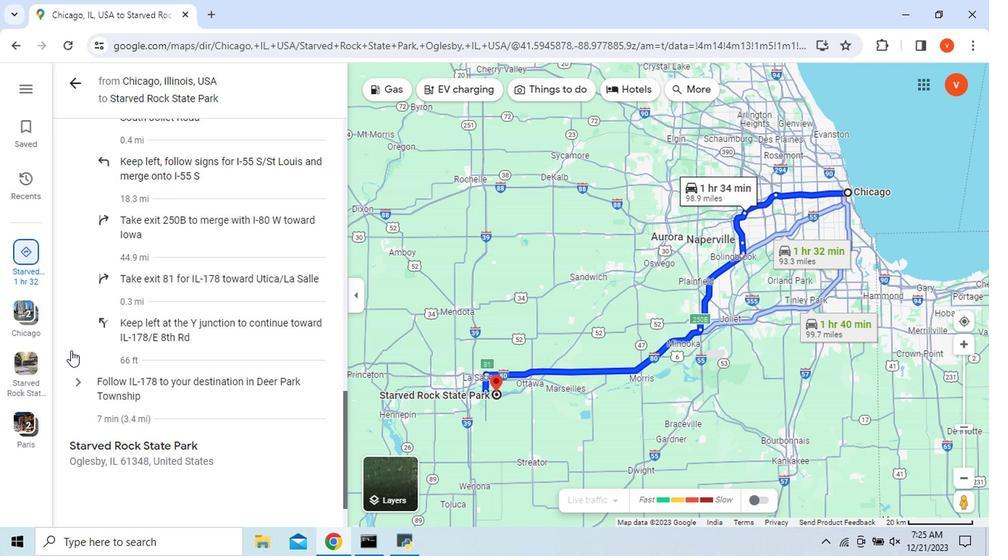 
Action: Mouse moved to (90, 381)
Screenshot: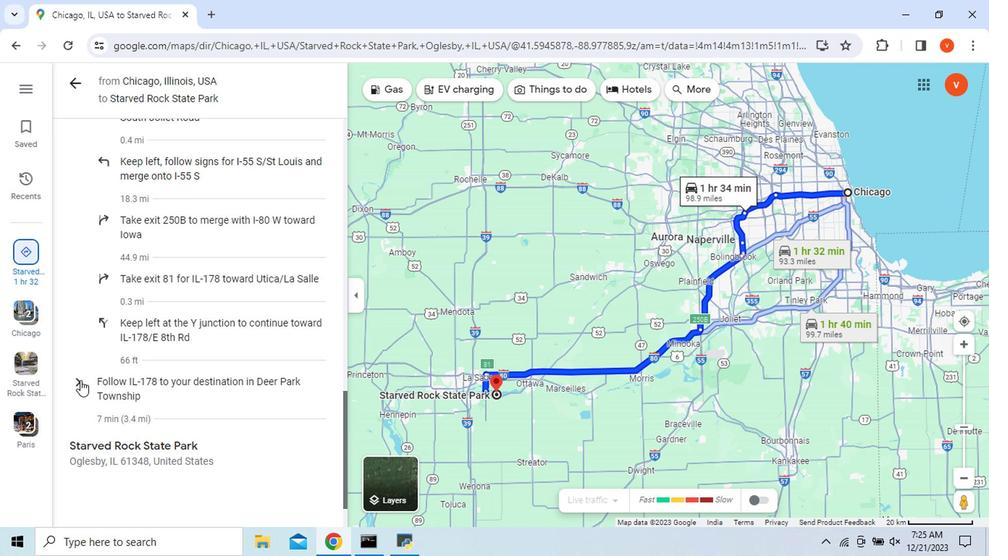 
Action: Mouse pressed left at (90, 381)
Screenshot: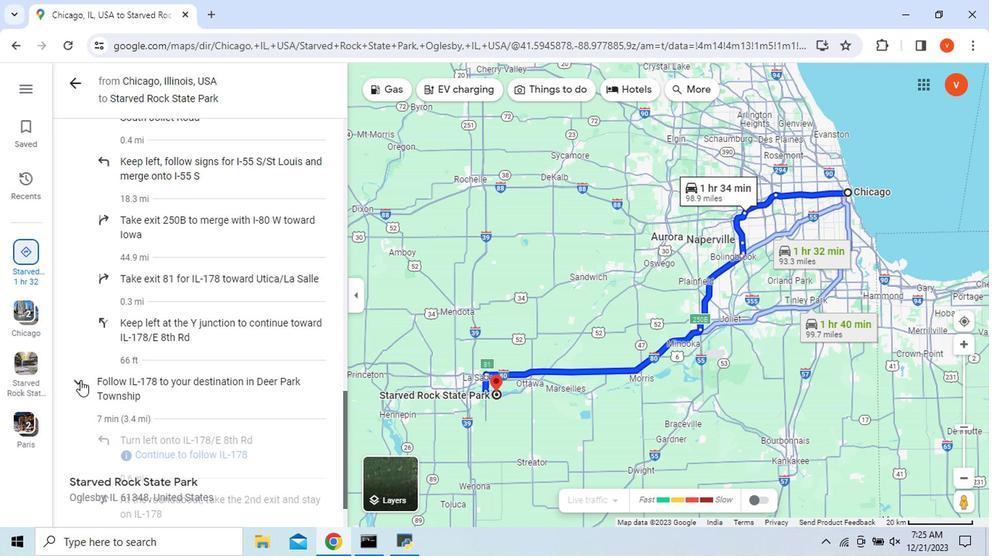 
Action: Mouse moved to (84, 397)
Screenshot: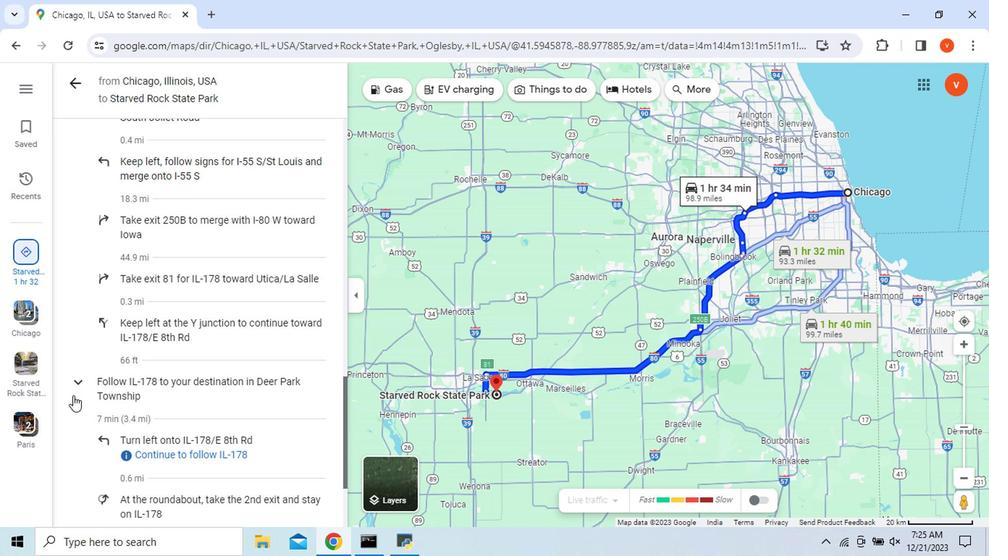 
Action: Mouse scrolled (84, 396) with delta (0, -1)
Screenshot: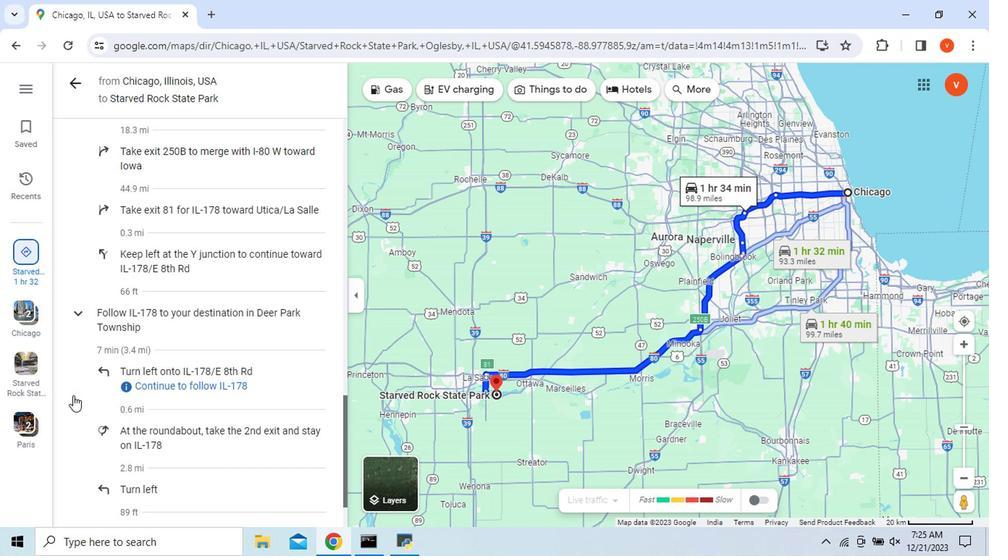 
Action: Mouse scrolled (84, 396) with delta (0, -1)
Screenshot: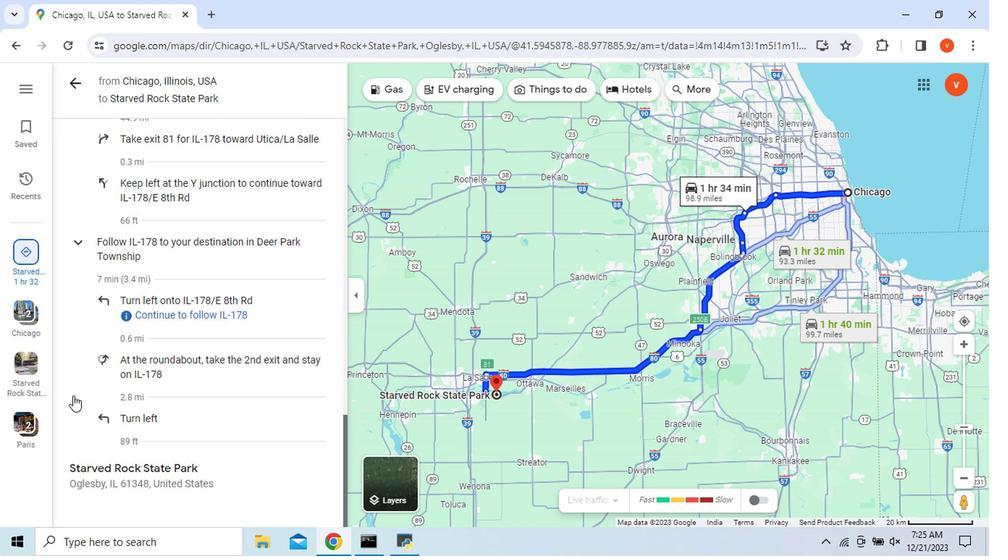 
Action: Mouse scrolled (84, 396) with delta (0, -1)
Screenshot: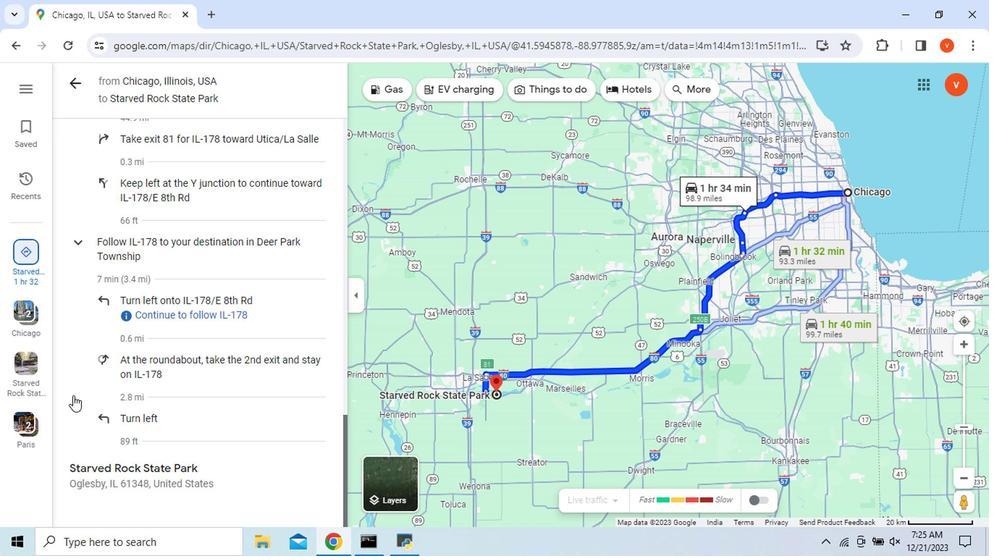 
Action: Mouse moved to (83, 85)
Screenshot: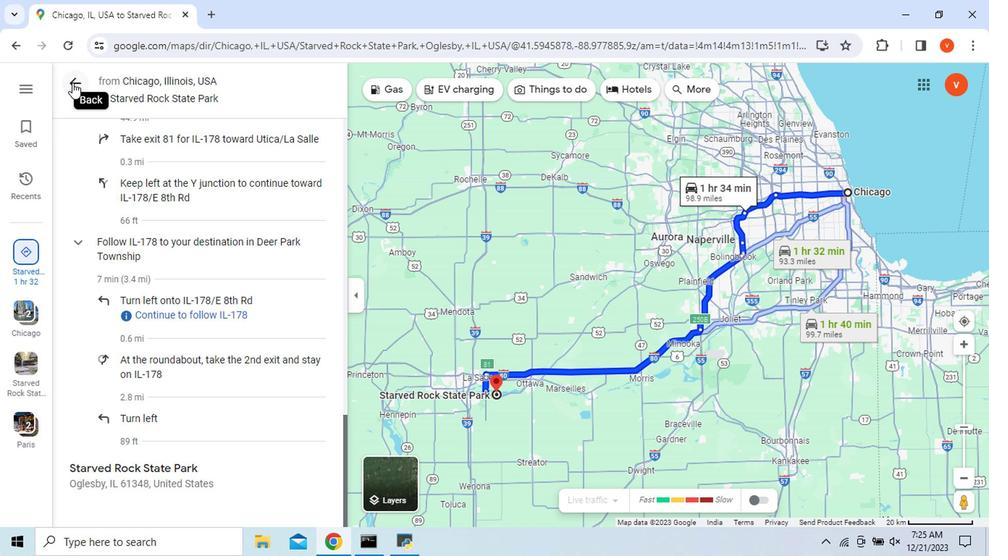 
Action: Mouse pressed left at (83, 85)
Screenshot: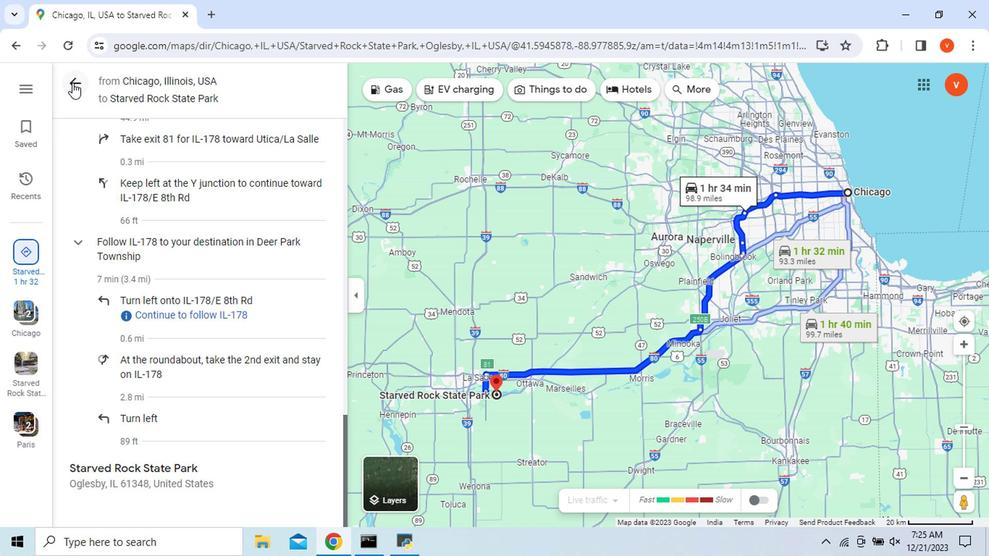 
Action: Mouse moved to (324, 474)
Screenshot: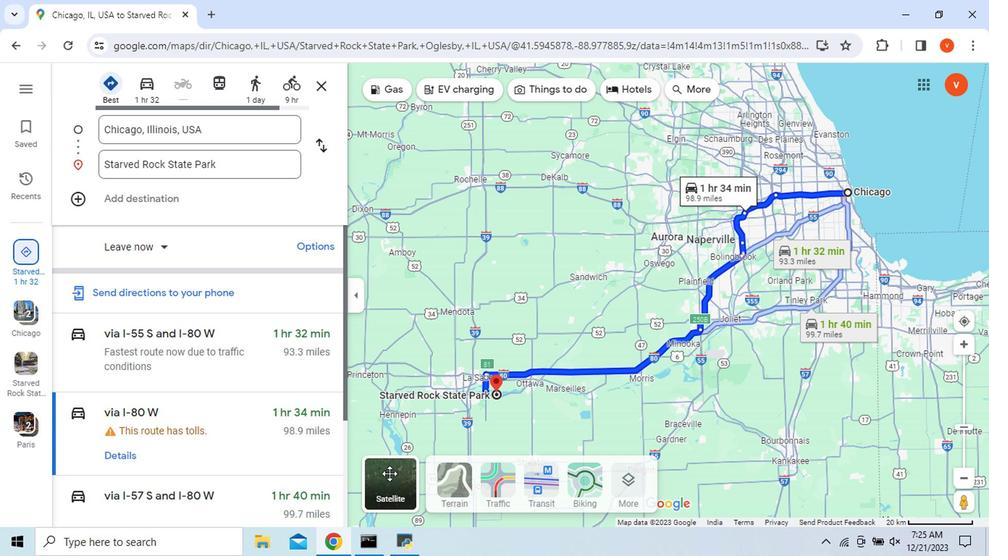 
Action: Mouse pressed left at (324, 474)
Screenshot: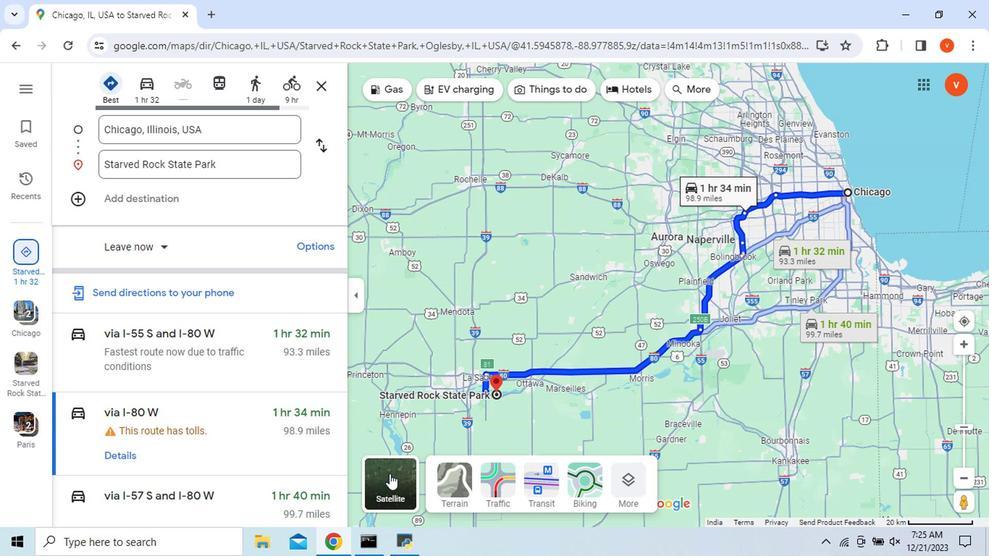
Action: Mouse moved to (327, 477)
Screenshot: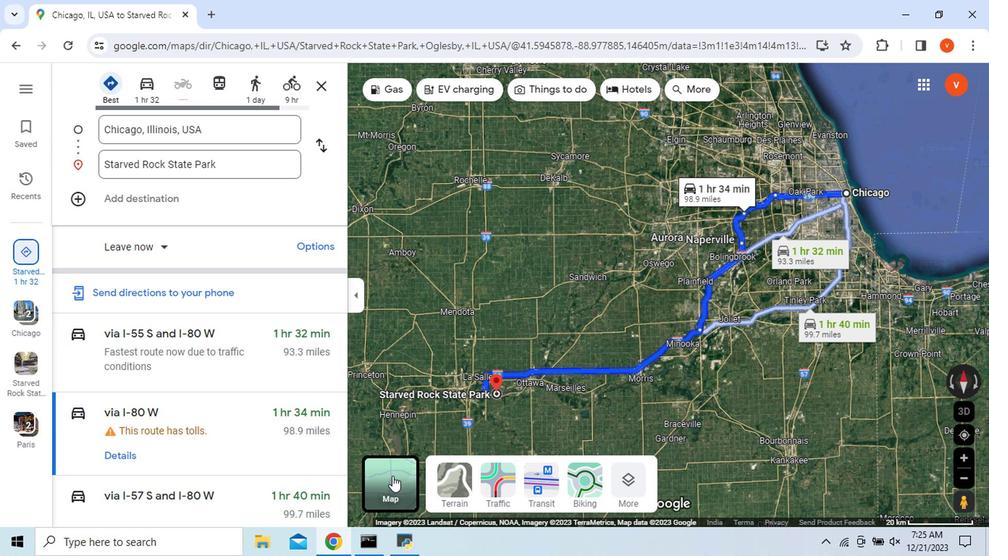 
Action: Mouse pressed left at (327, 477)
Screenshot: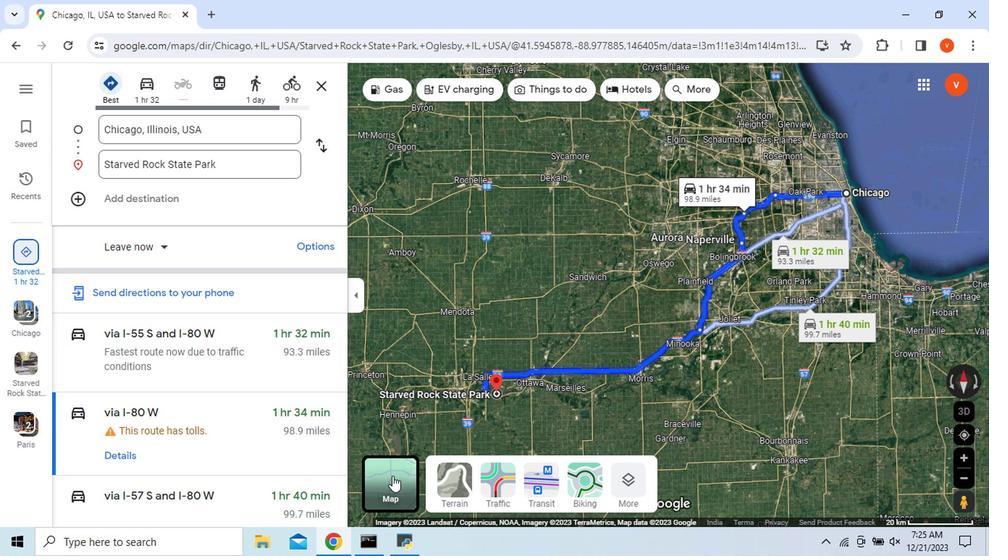 
Action: Mouse moved to (556, 442)
Screenshot: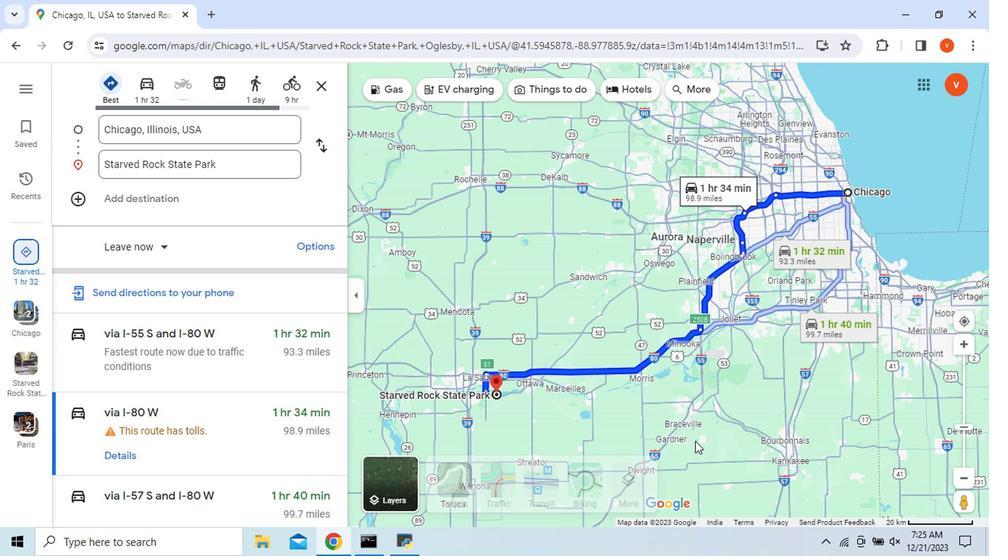 
